Task: Open Card Manufacturing Performance Review in Board Website Traffic Optimization to Workspace Business Loans and add a team member Softage.3@softage.net, a label Green, a checklist Cloud Computing, an attachment from Trello, a color Green and finally, add a card description 'Develop and launch new customer engagement program for social media' and a comment 'This task presents an opportunity to demonstrate our leadership and decision-making skills, making informed choices and taking action.'. Add a start date 'Jan 07, 1900' with a due date 'Jan 14, 1900'
Action: Mouse moved to (89, 386)
Screenshot: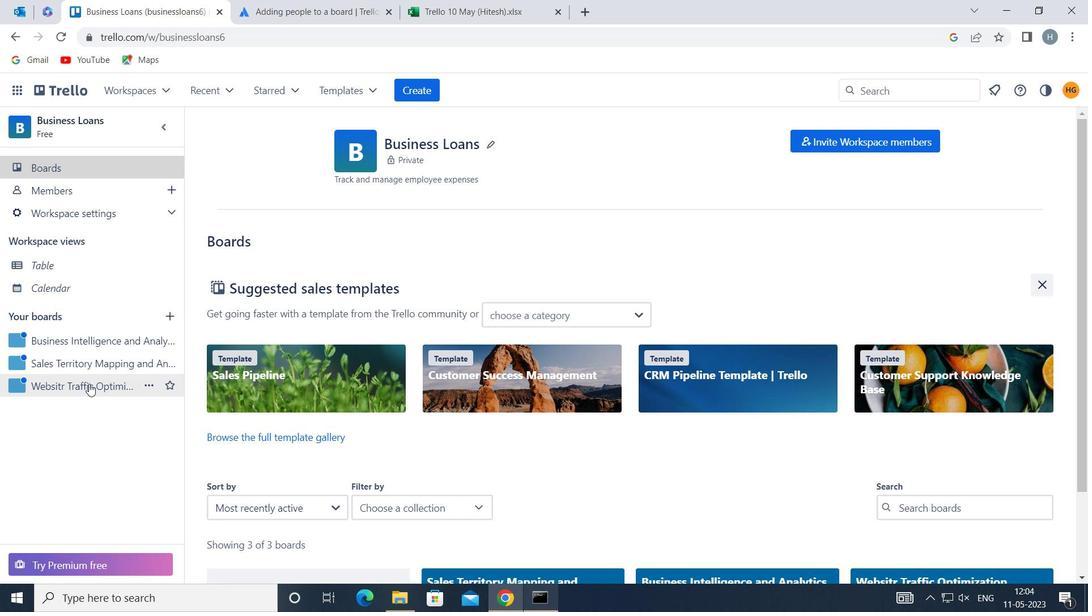 
Action: Mouse pressed left at (89, 386)
Screenshot: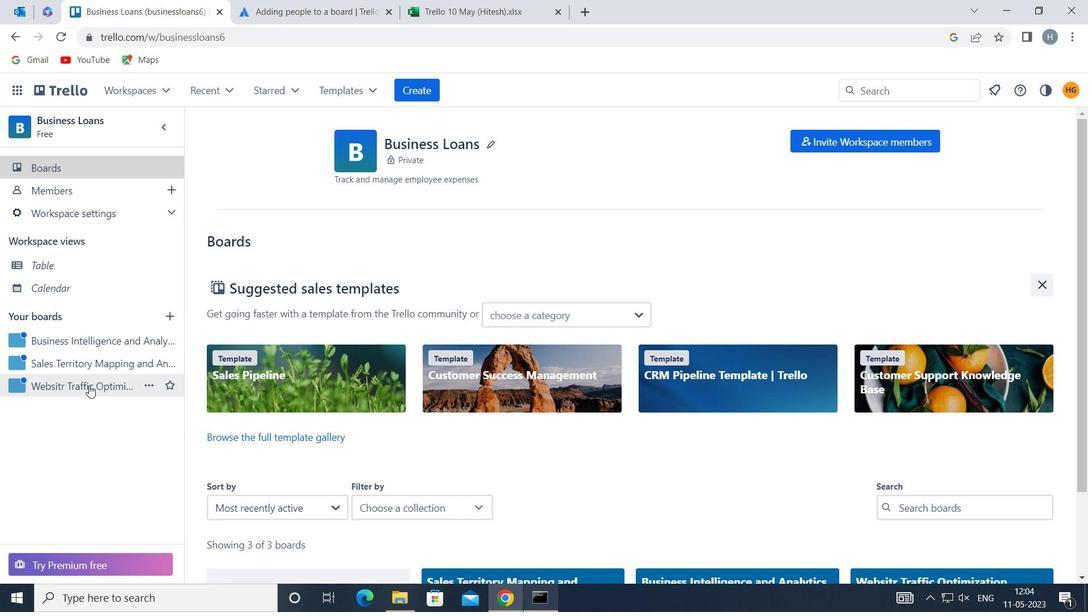 
Action: Mouse moved to (639, 201)
Screenshot: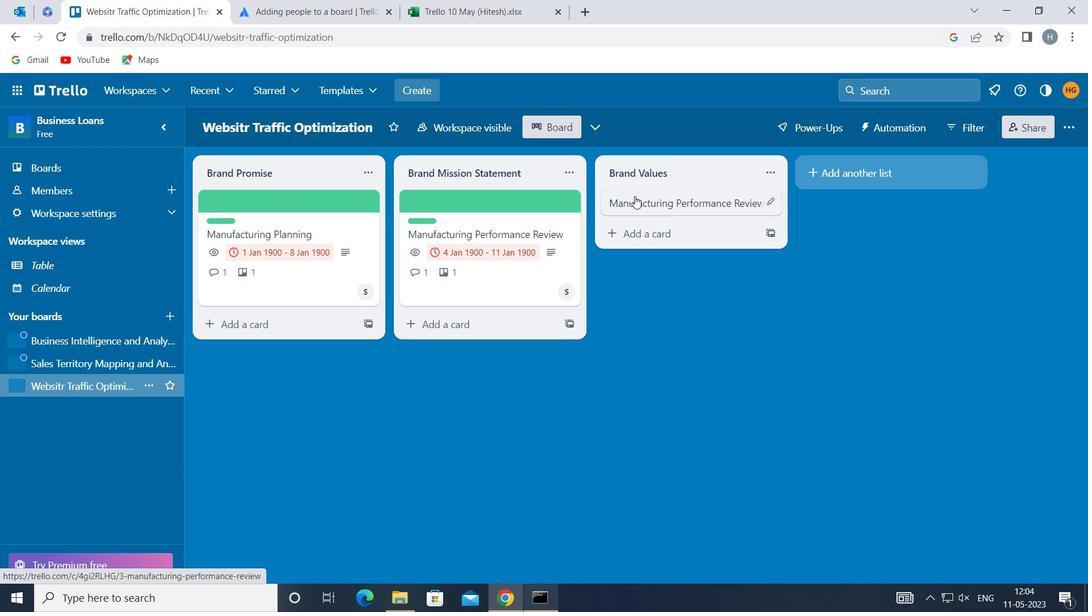 
Action: Mouse pressed left at (639, 201)
Screenshot: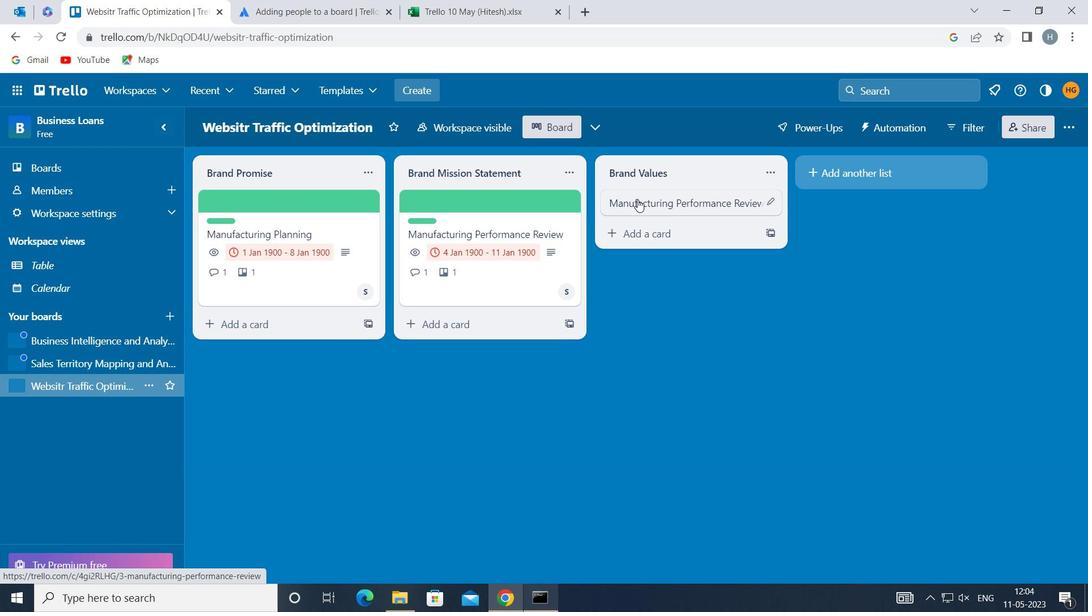 
Action: Mouse moved to (732, 248)
Screenshot: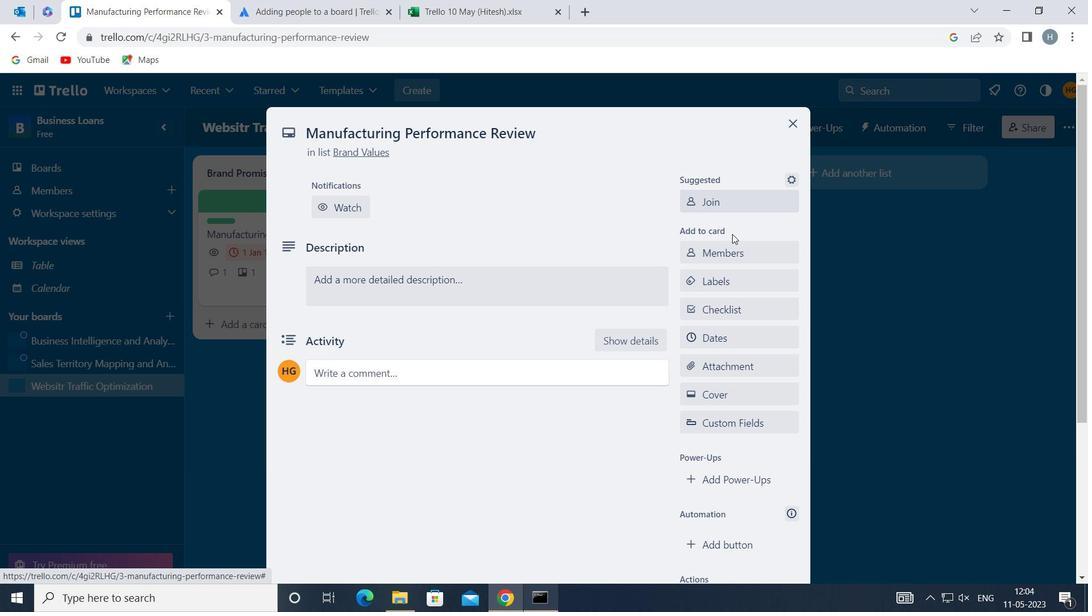 
Action: Mouse pressed left at (732, 248)
Screenshot: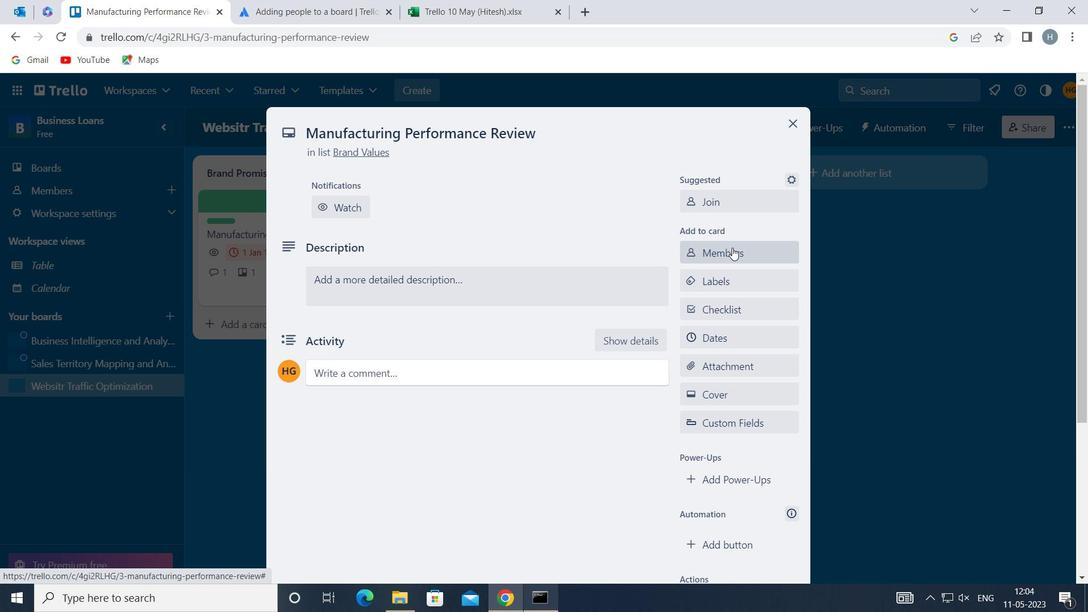 
Action: Key pressed sofatge<Key.backspace><Key.backspace><Key.backspace><Key.backspace><Key.backspace><Key.backspace><Key.backspace><Key.backspace>softage
Screenshot: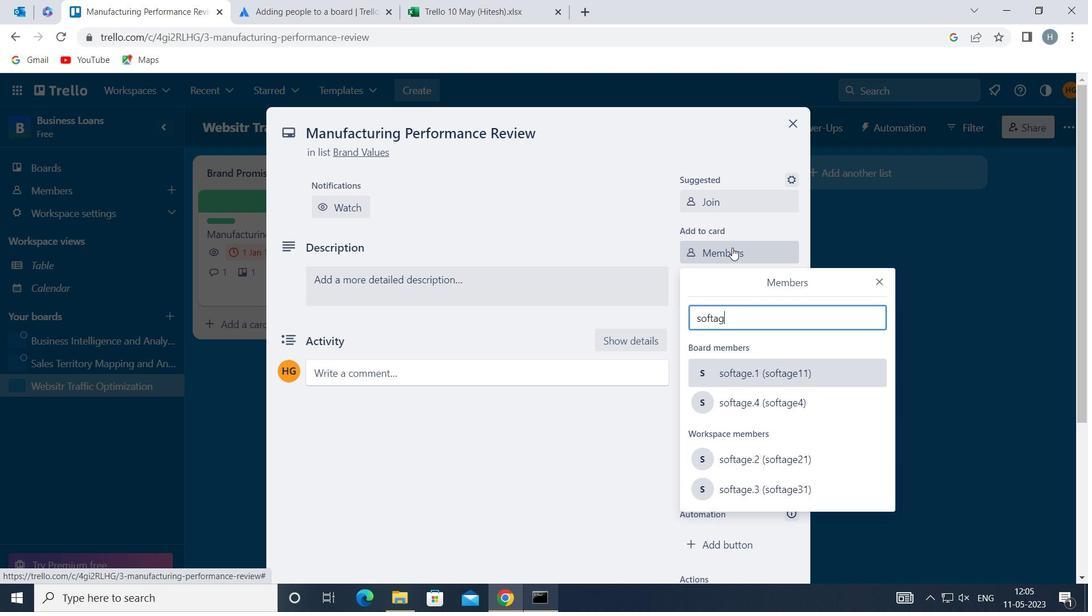 
Action: Mouse moved to (776, 484)
Screenshot: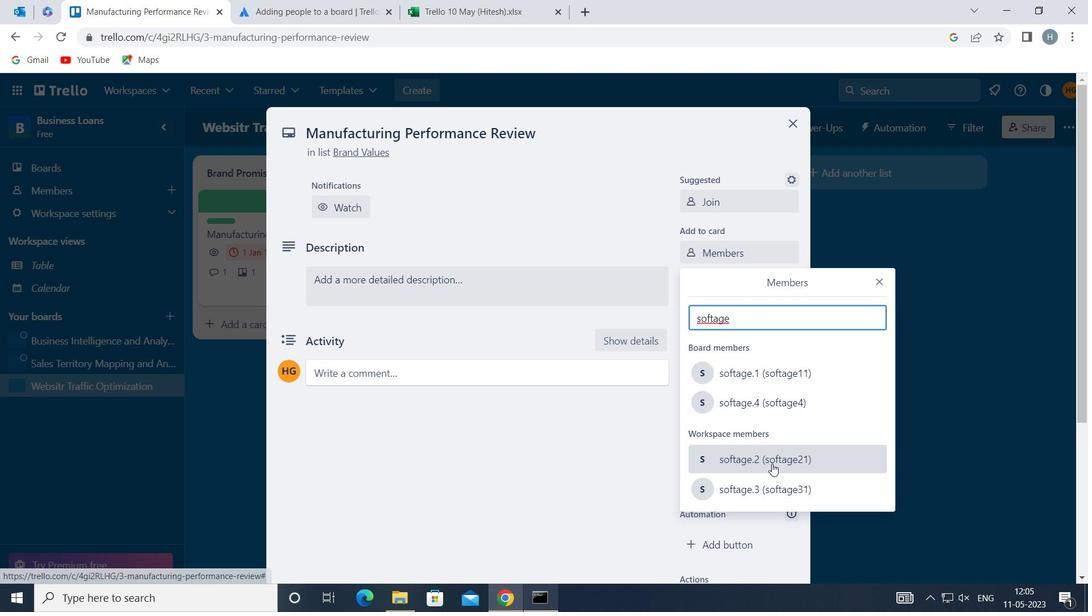 
Action: Mouse pressed left at (776, 484)
Screenshot: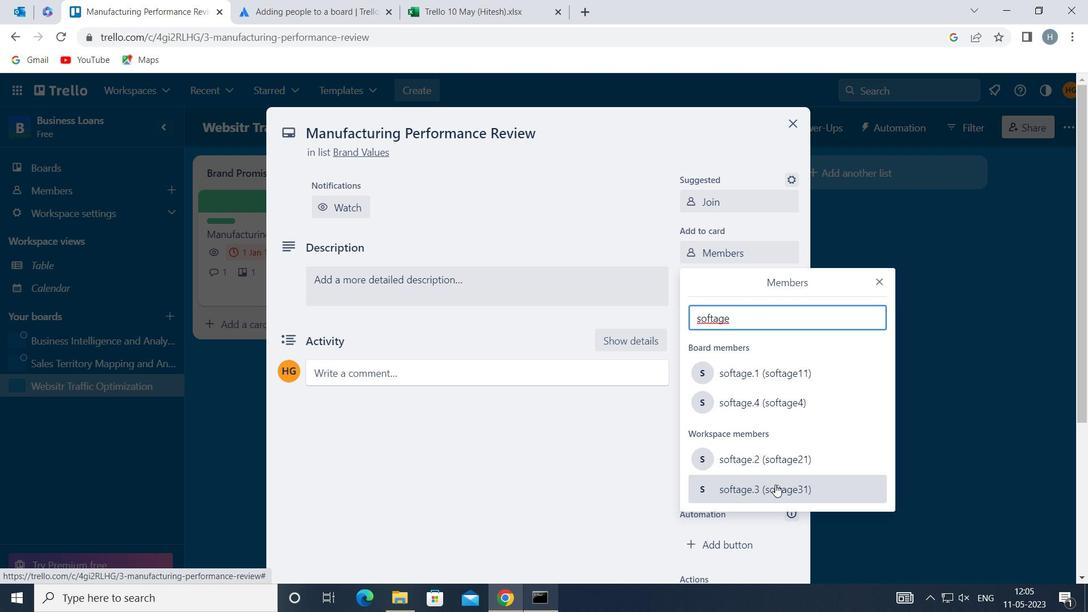 
Action: Mouse moved to (879, 279)
Screenshot: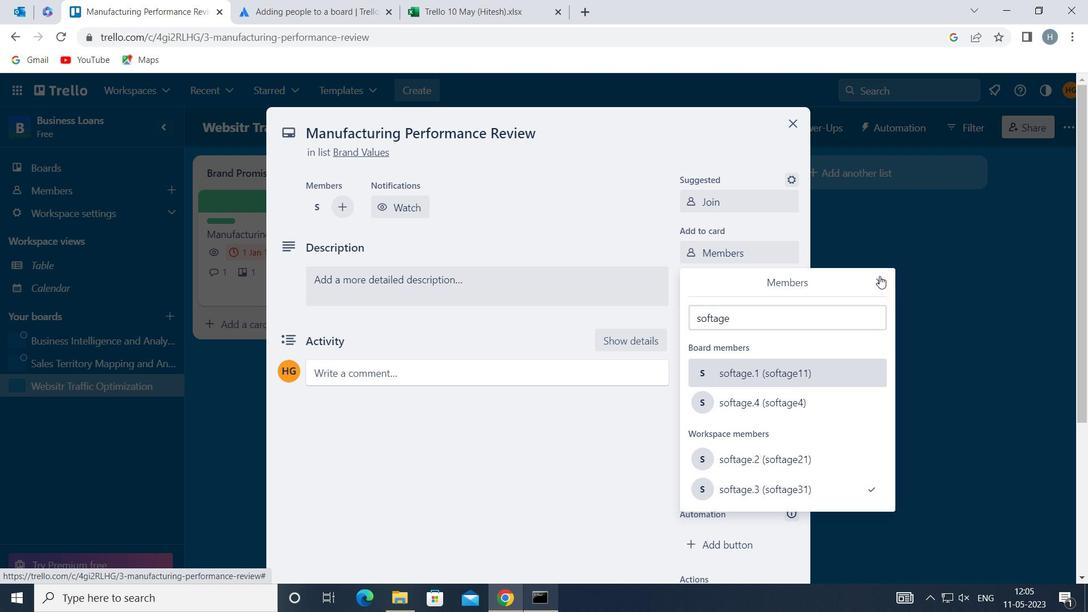 
Action: Mouse pressed left at (879, 279)
Screenshot: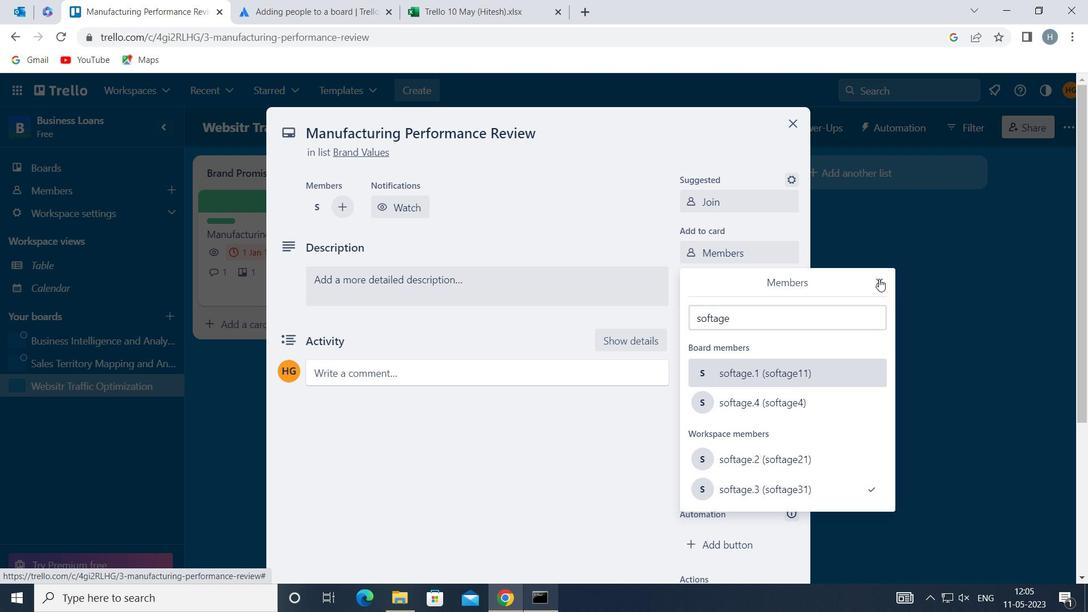 
Action: Mouse moved to (749, 279)
Screenshot: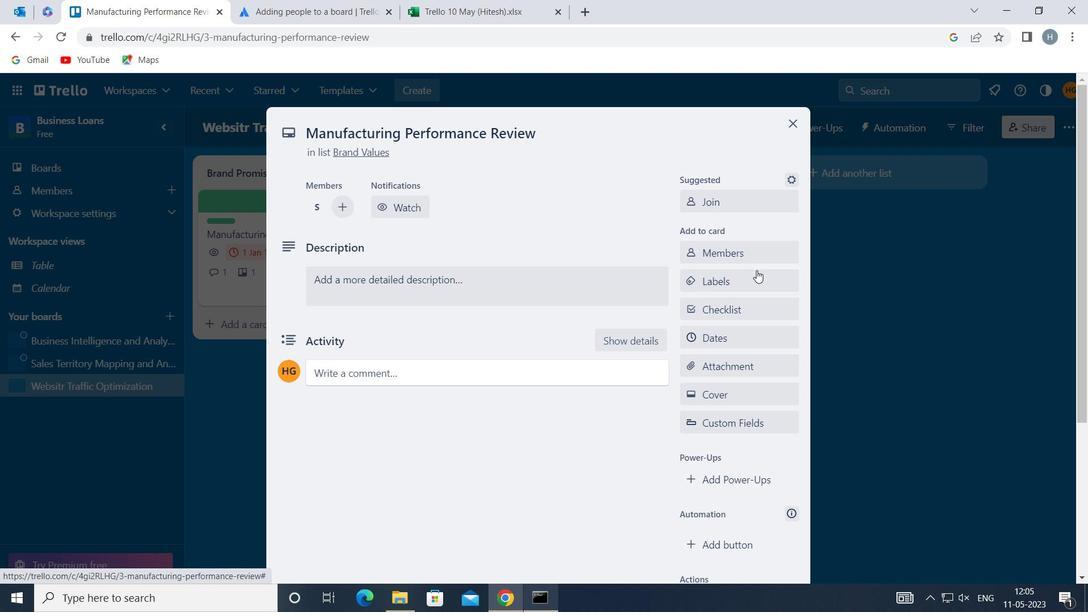 
Action: Mouse pressed left at (749, 279)
Screenshot: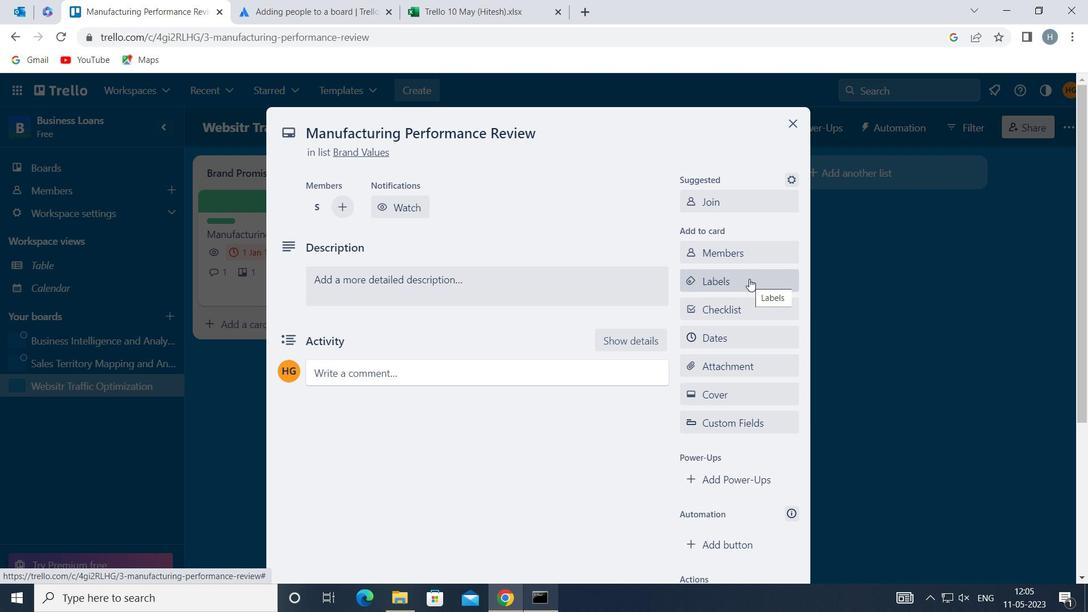 
Action: Mouse moved to (769, 209)
Screenshot: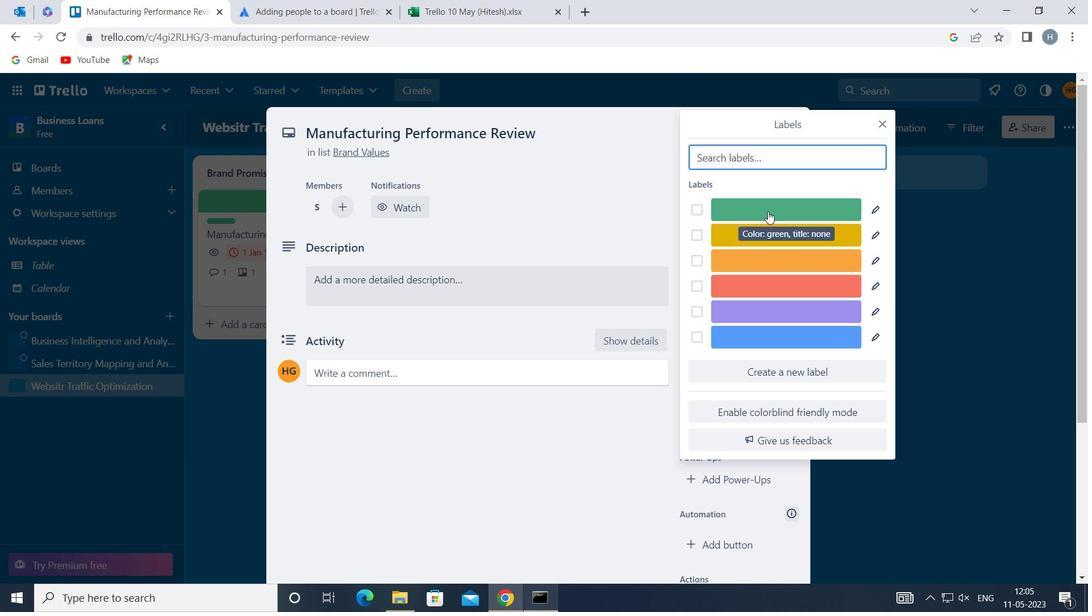 
Action: Mouse pressed left at (769, 209)
Screenshot: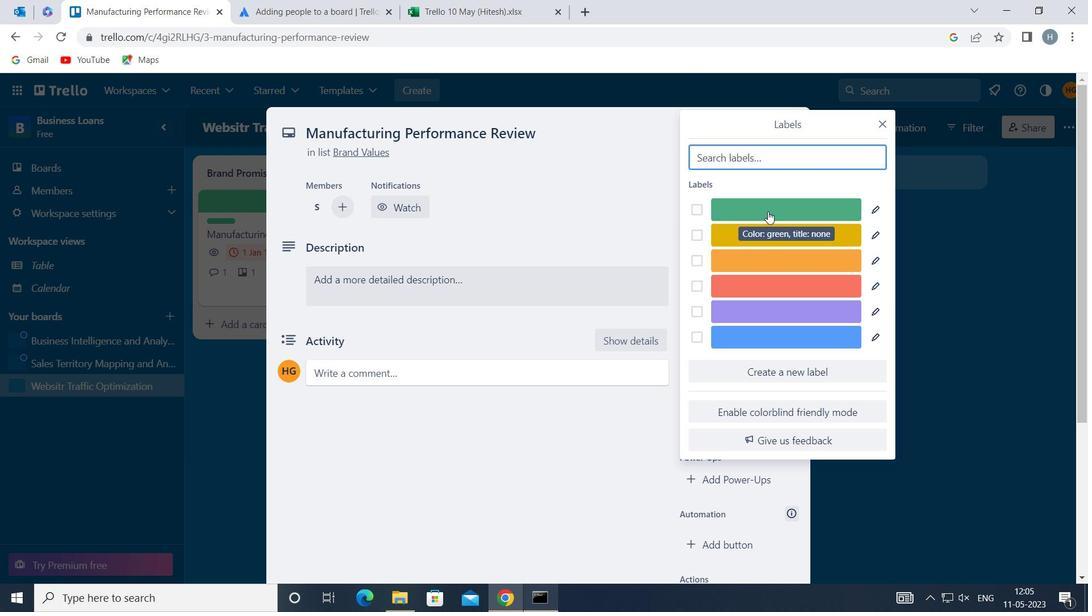 
Action: Mouse moved to (882, 124)
Screenshot: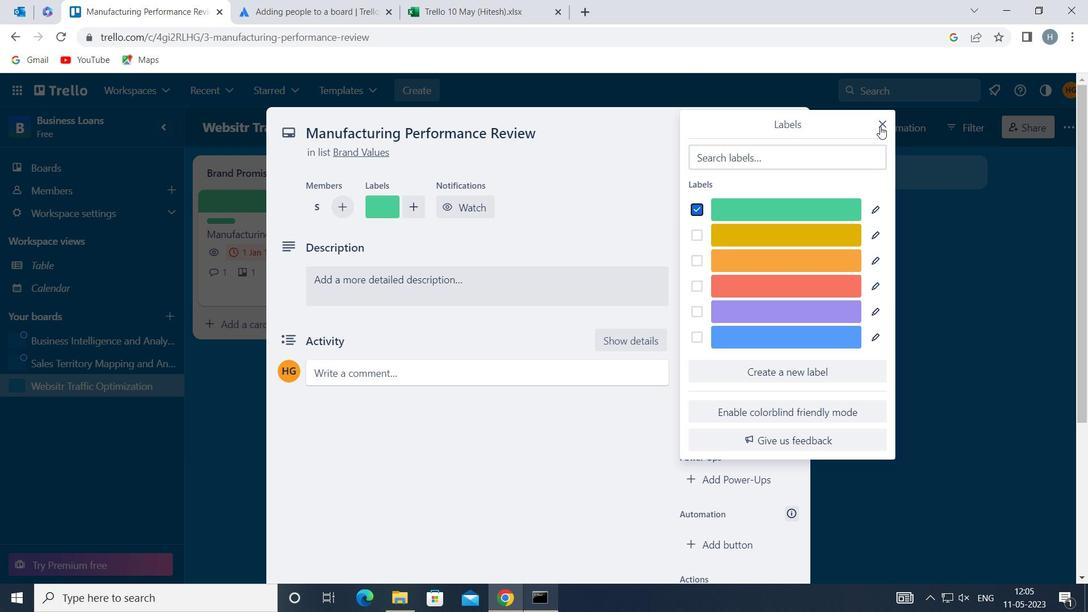 
Action: Mouse pressed left at (882, 124)
Screenshot: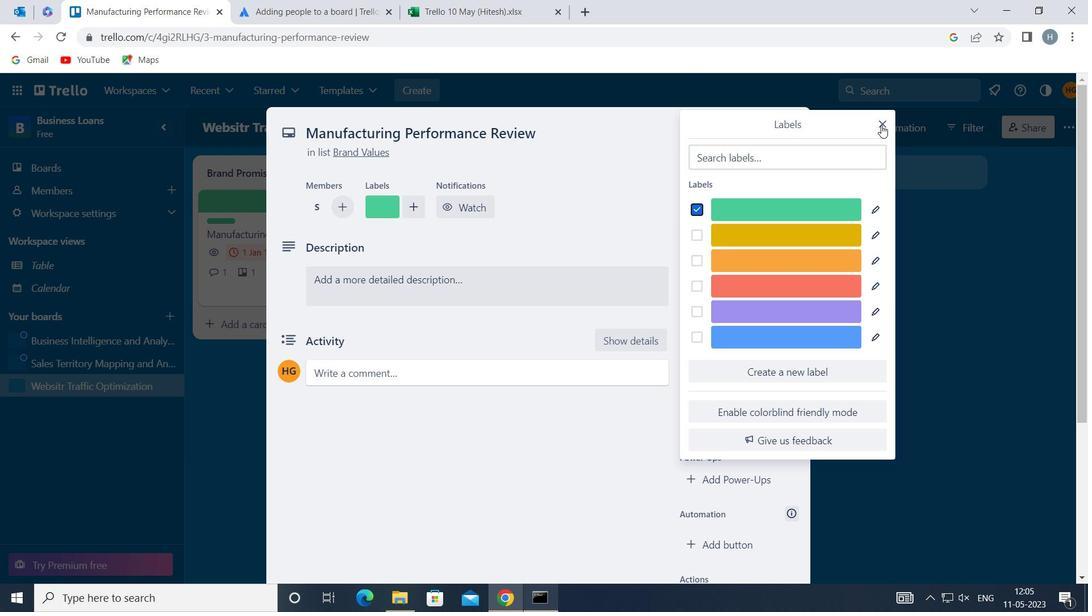 
Action: Mouse moved to (739, 308)
Screenshot: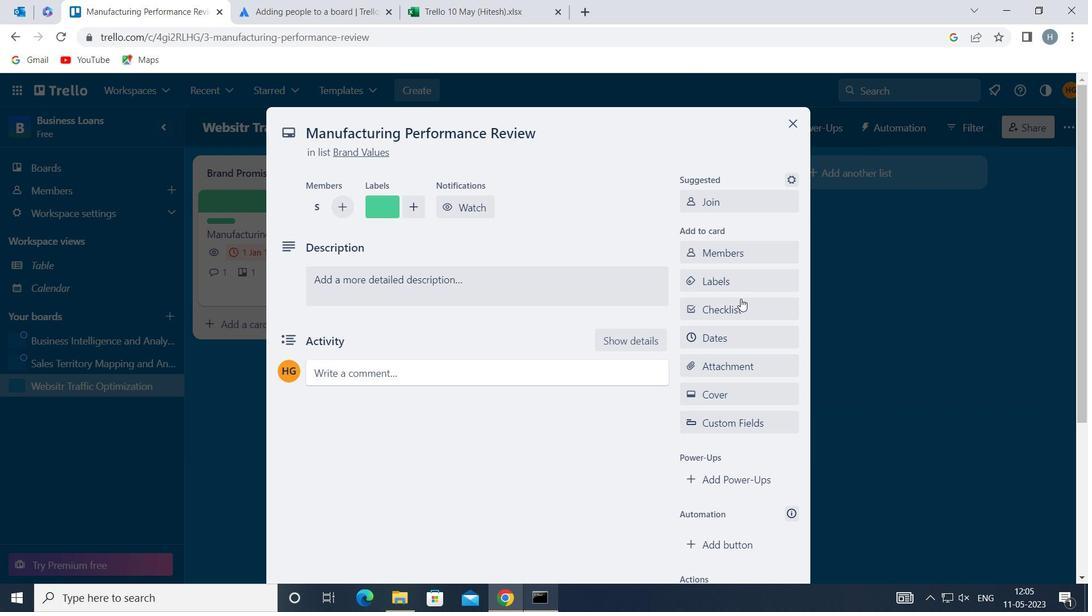 
Action: Mouse pressed left at (739, 308)
Screenshot: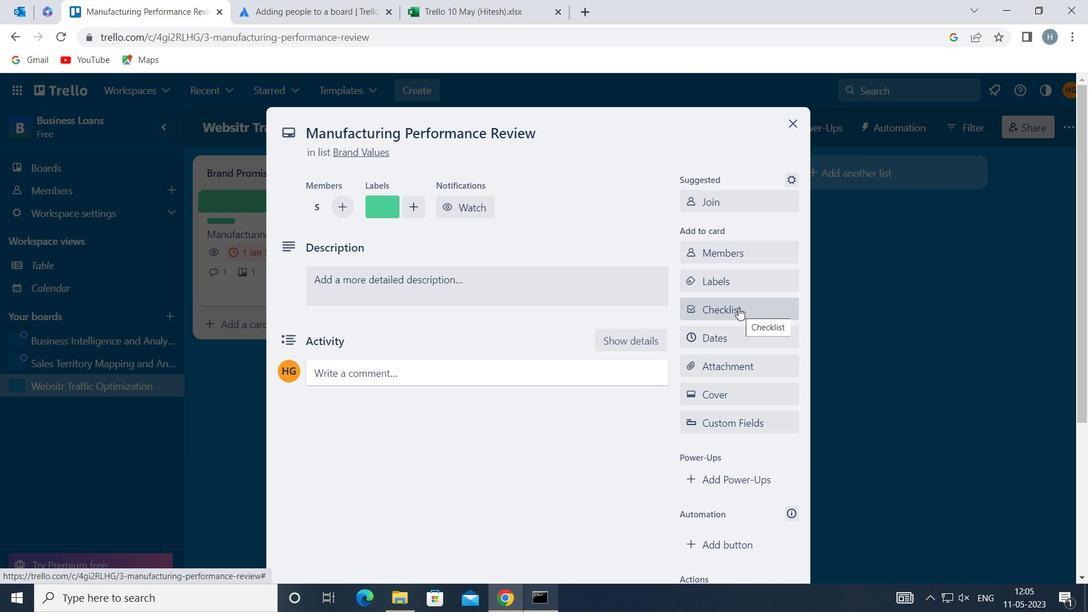 
Action: Key pressed <Key.shift>CLO
Screenshot: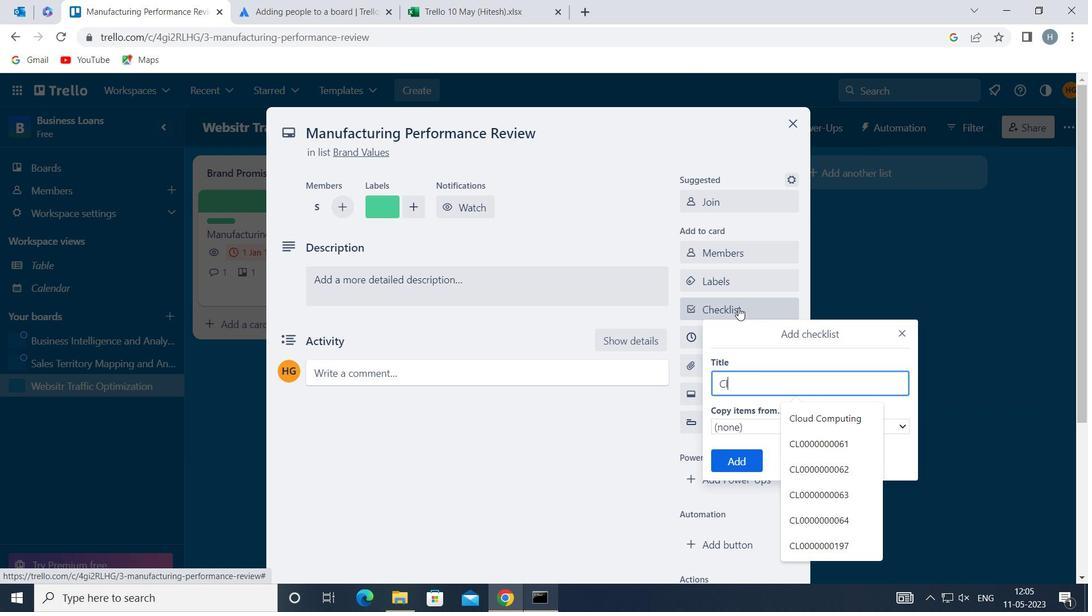
Action: Mouse moved to (802, 419)
Screenshot: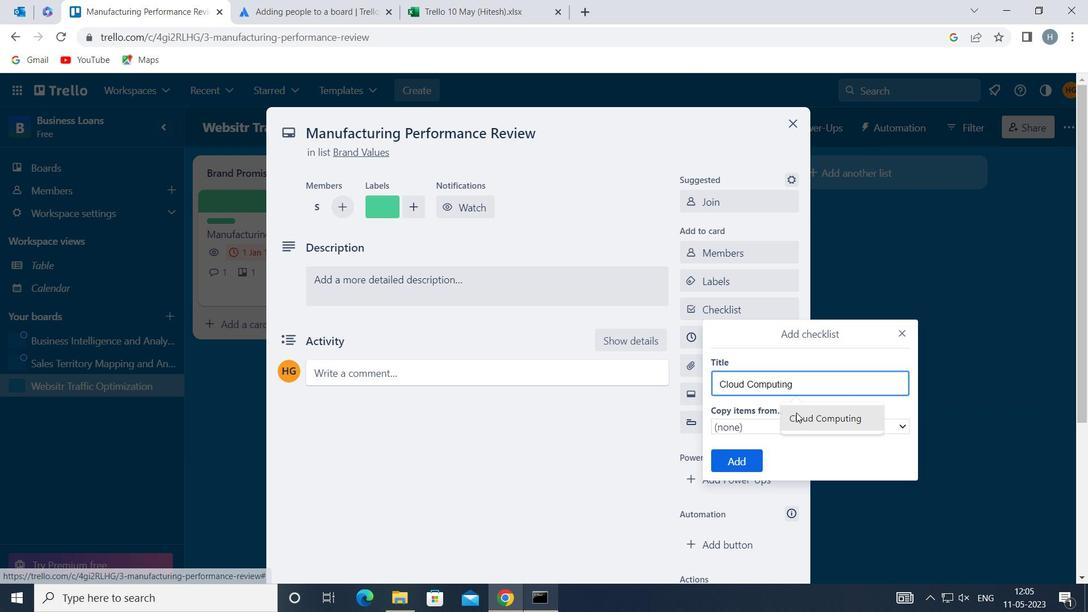 
Action: Mouse pressed left at (802, 419)
Screenshot: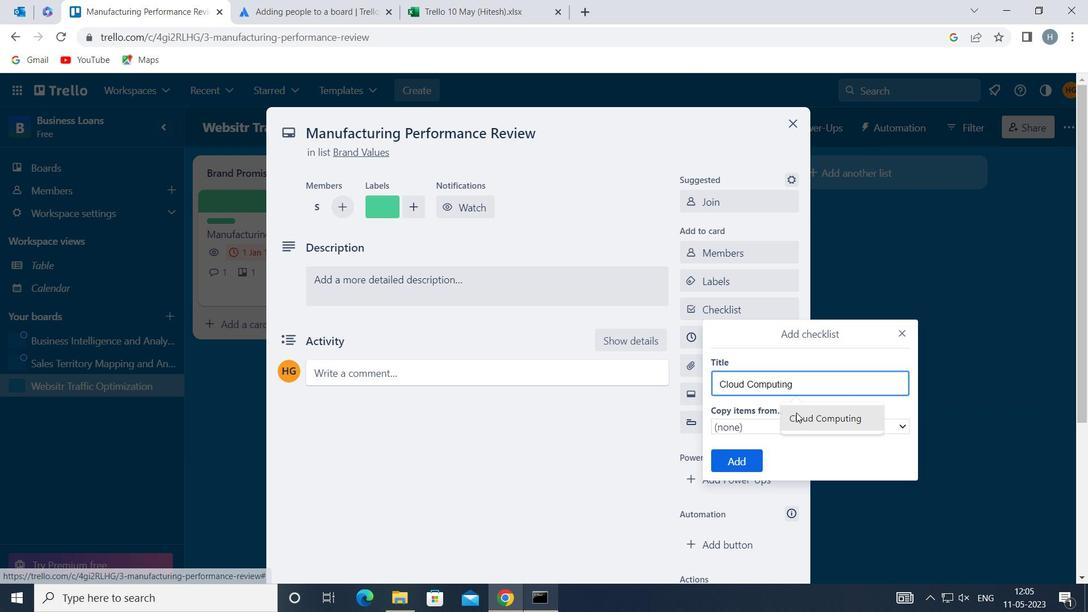
Action: Mouse moved to (750, 459)
Screenshot: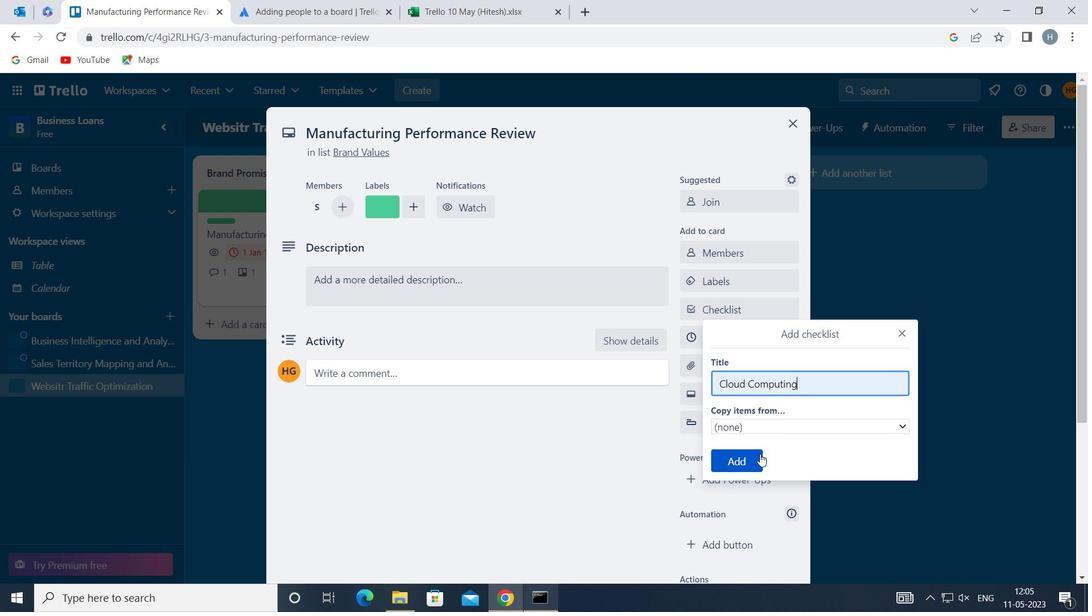 
Action: Mouse pressed left at (750, 459)
Screenshot: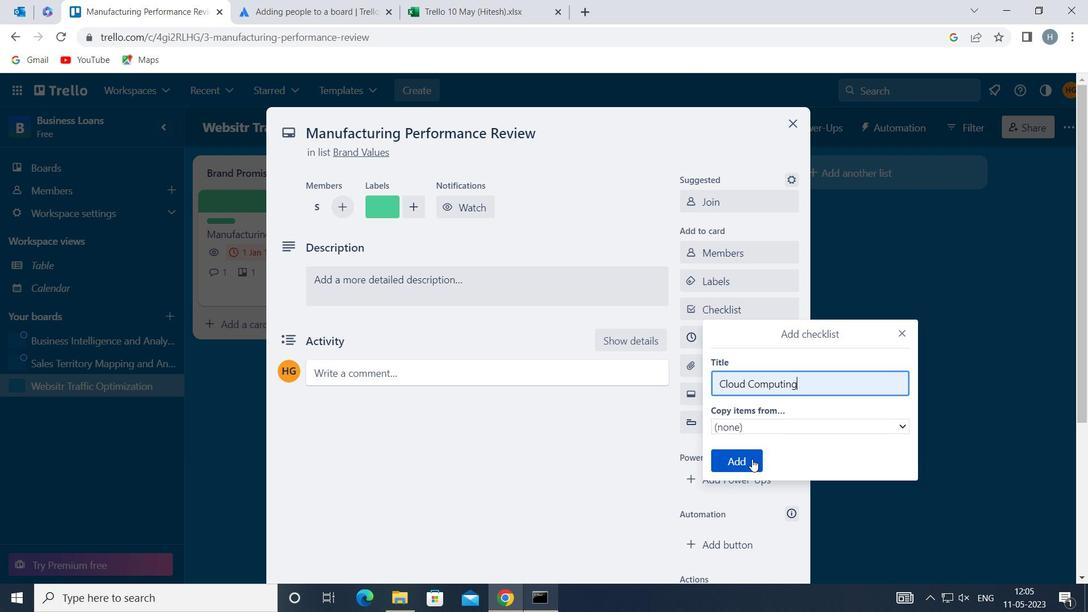 
Action: Mouse moved to (744, 360)
Screenshot: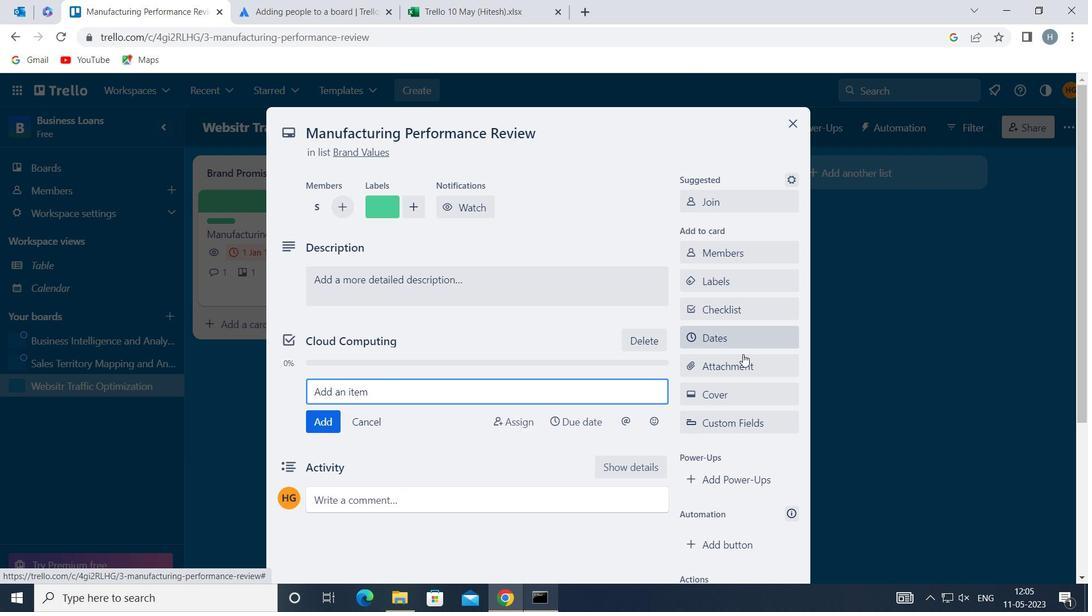 
Action: Mouse pressed left at (744, 360)
Screenshot: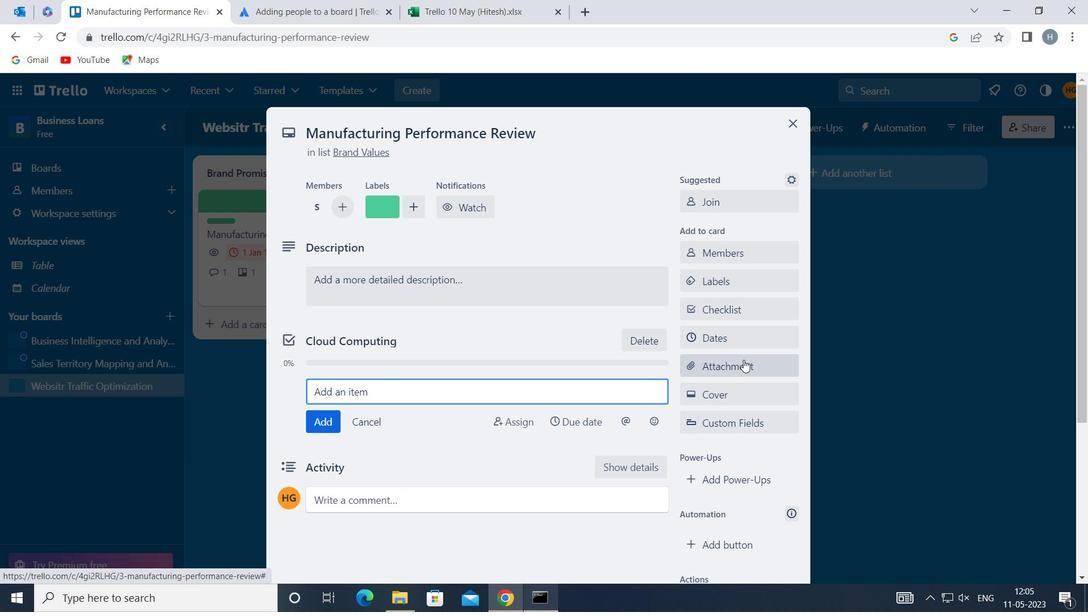 
Action: Mouse moved to (755, 164)
Screenshot: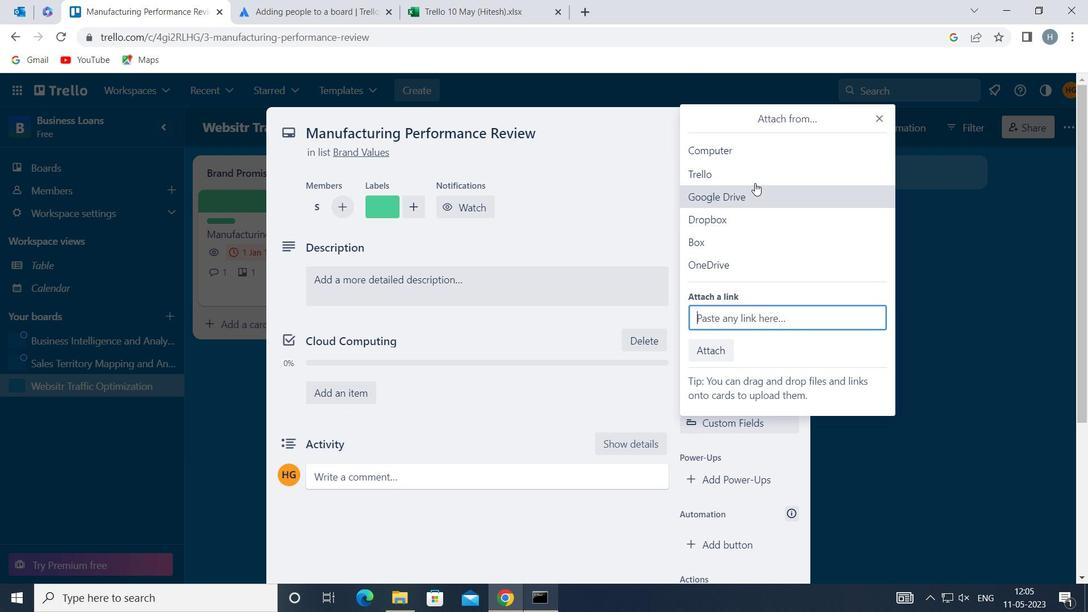 
Action: Mouse pressed left at (755, 164)
Screenshot: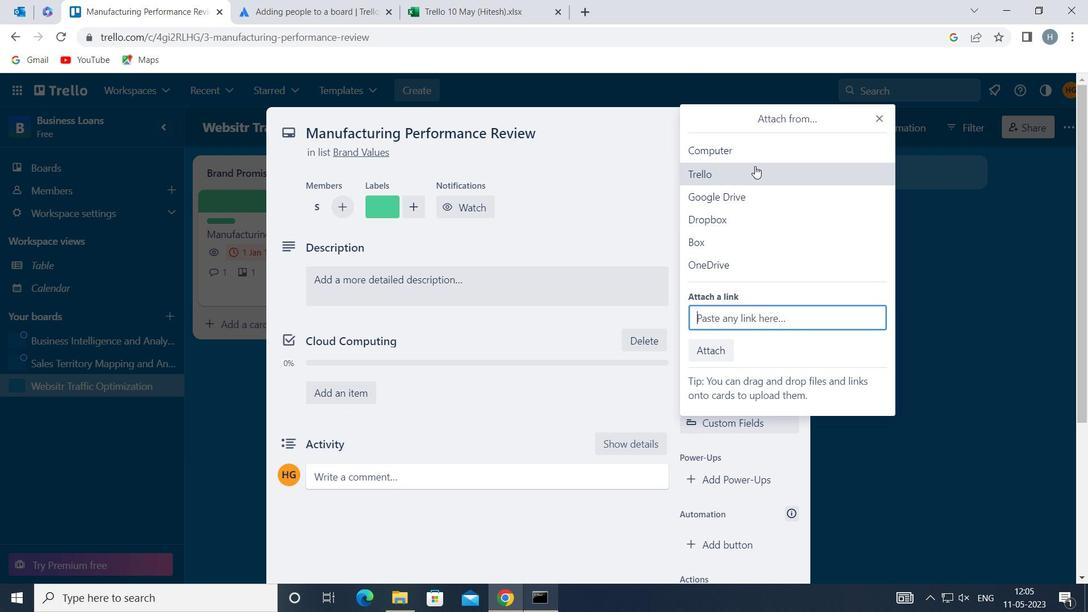 
Action: Mouse moved to (765, 237)
Screenshot: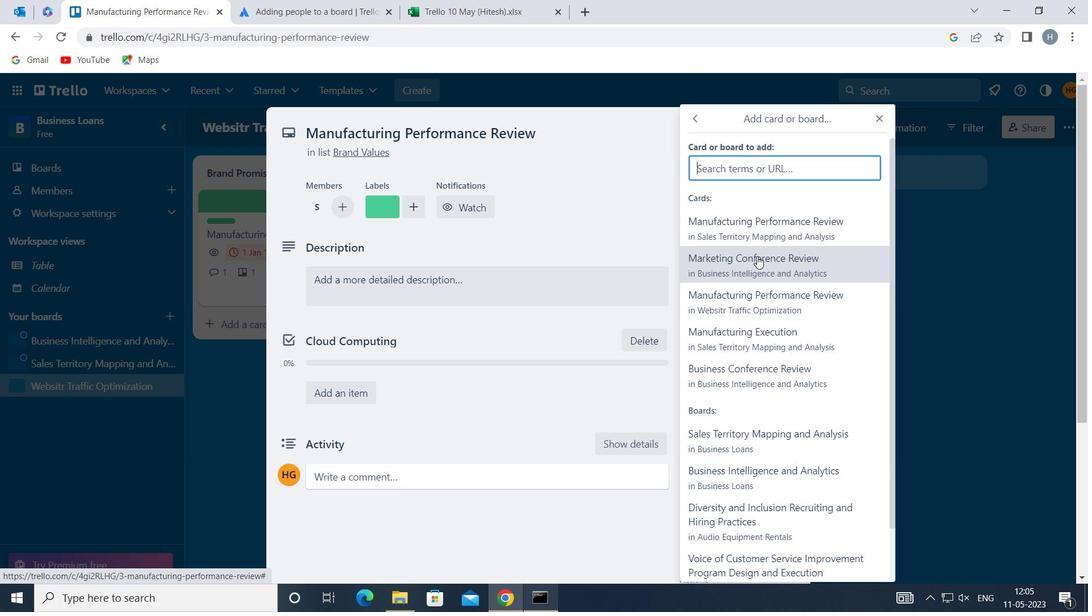
Action: Mouse pressed left at (765, 237)
Screenshot: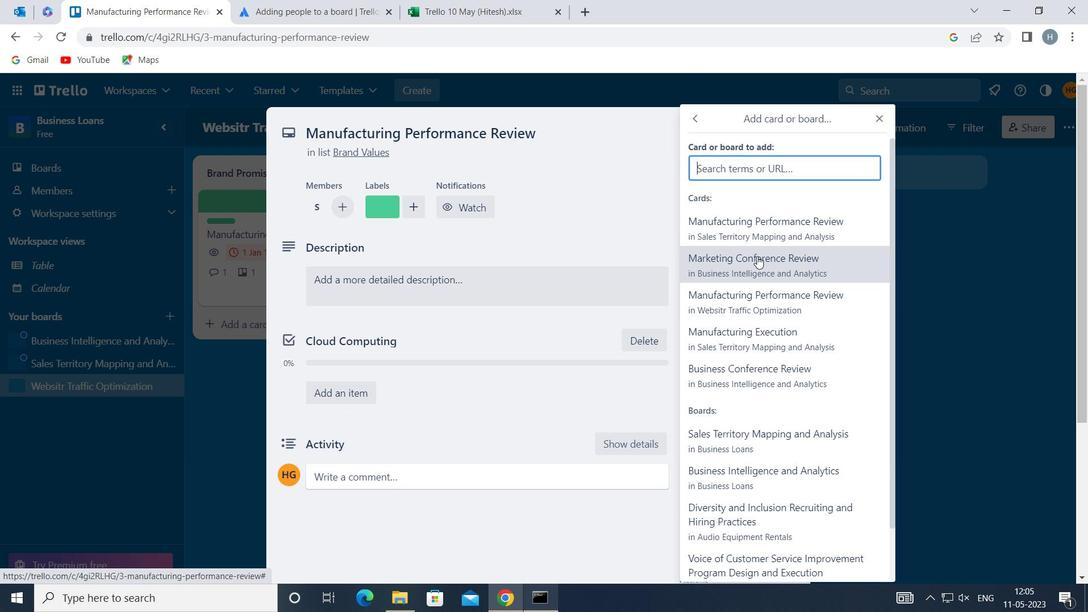 
Action: Mouse moved to (742, 391)
Screenshot: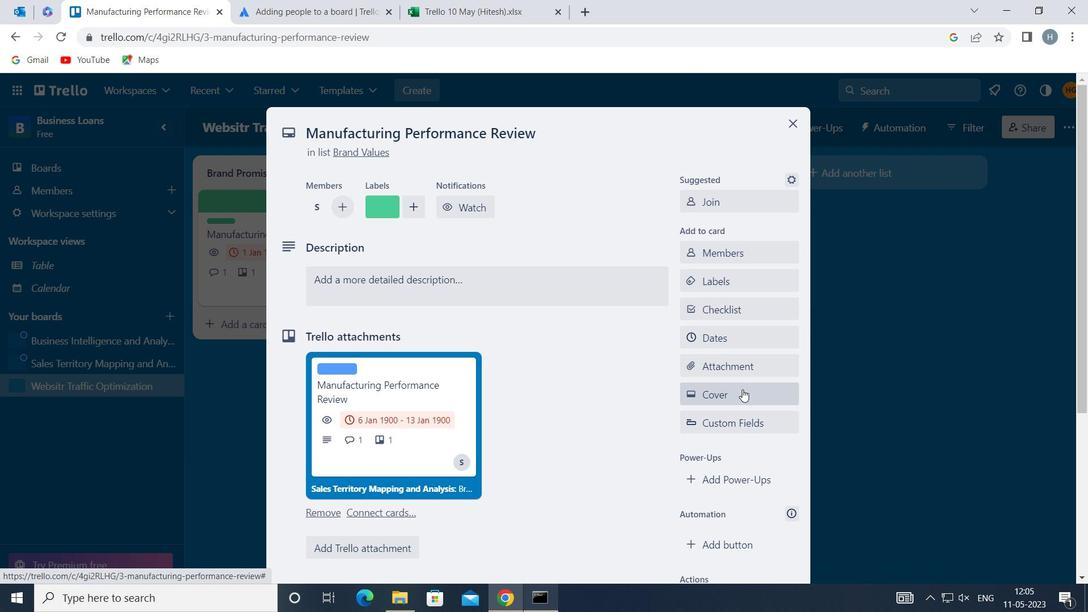 
Action: Mouse pressed left at (742, 391)
Screenshot: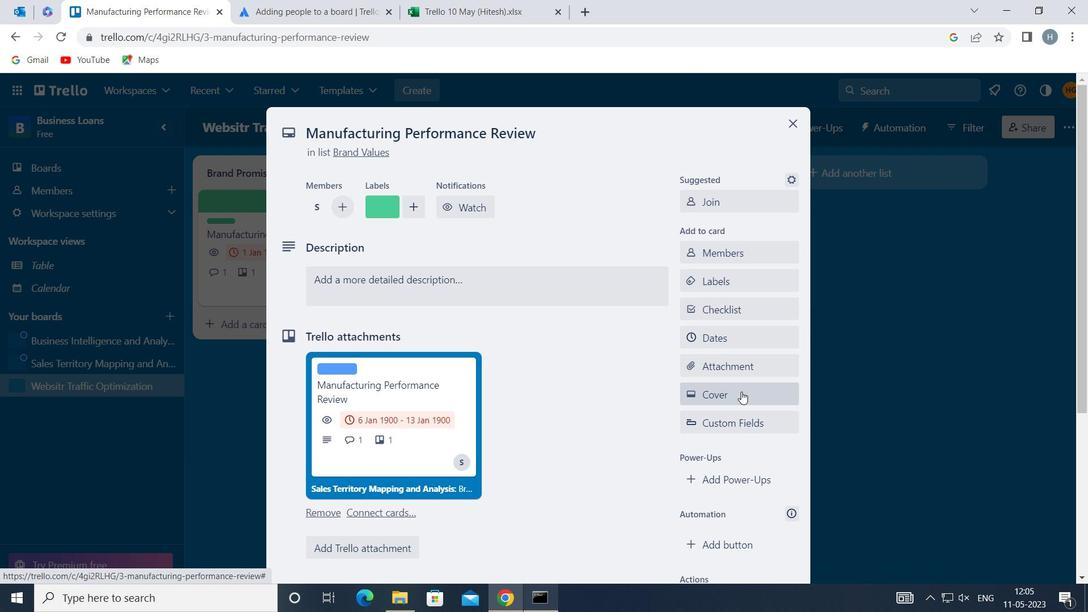 
Action: Mouse moved to (708, 296)
Screenshot: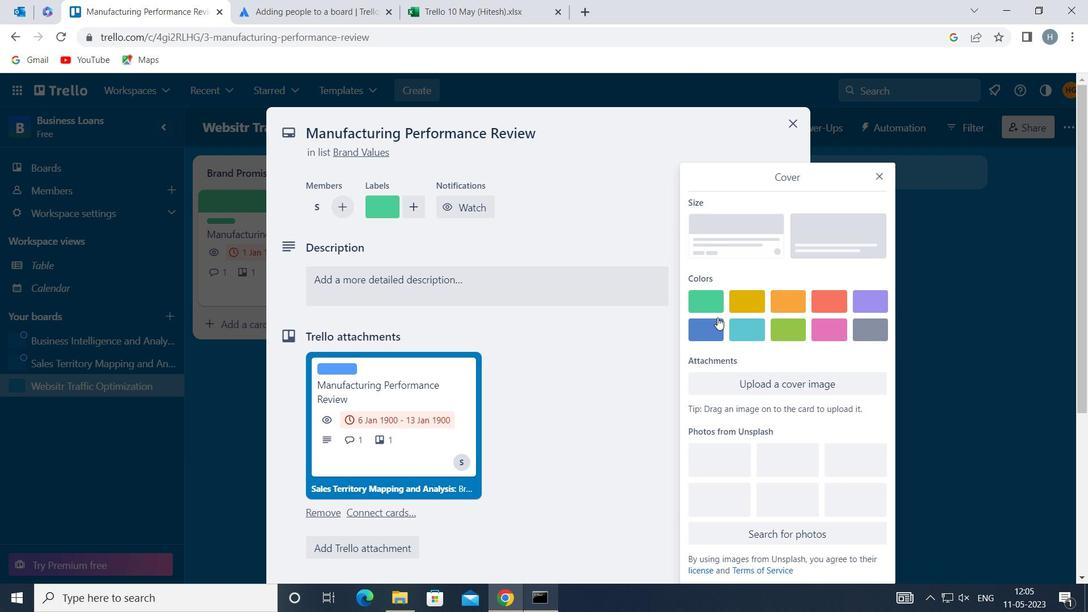 
Action: Mouse pressed left at (708, 296)
Screenshot: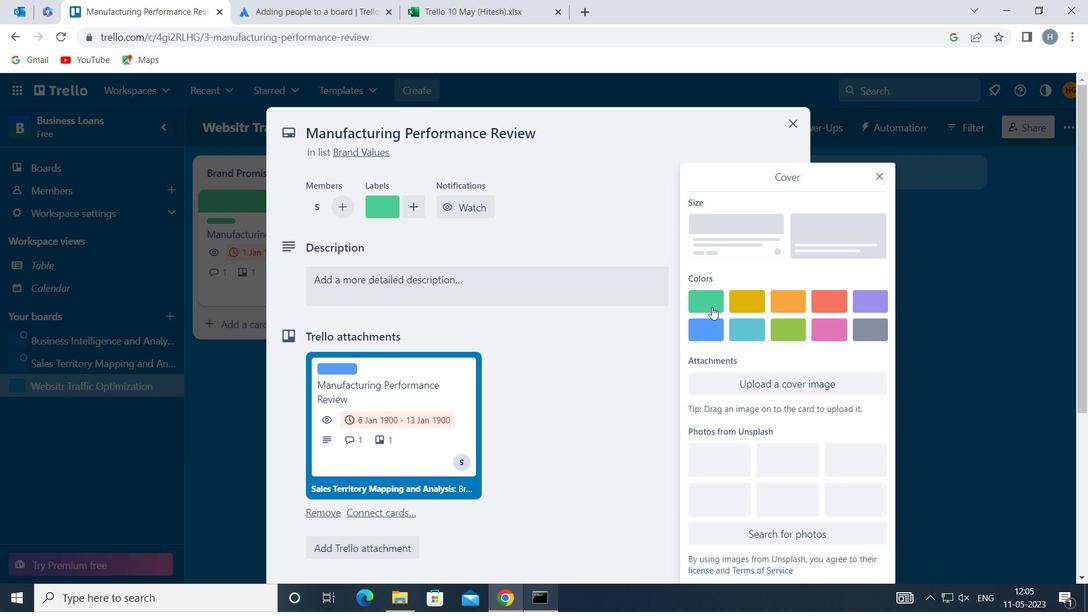 
Action: Mouse moved to (882, 150)
Screenshot: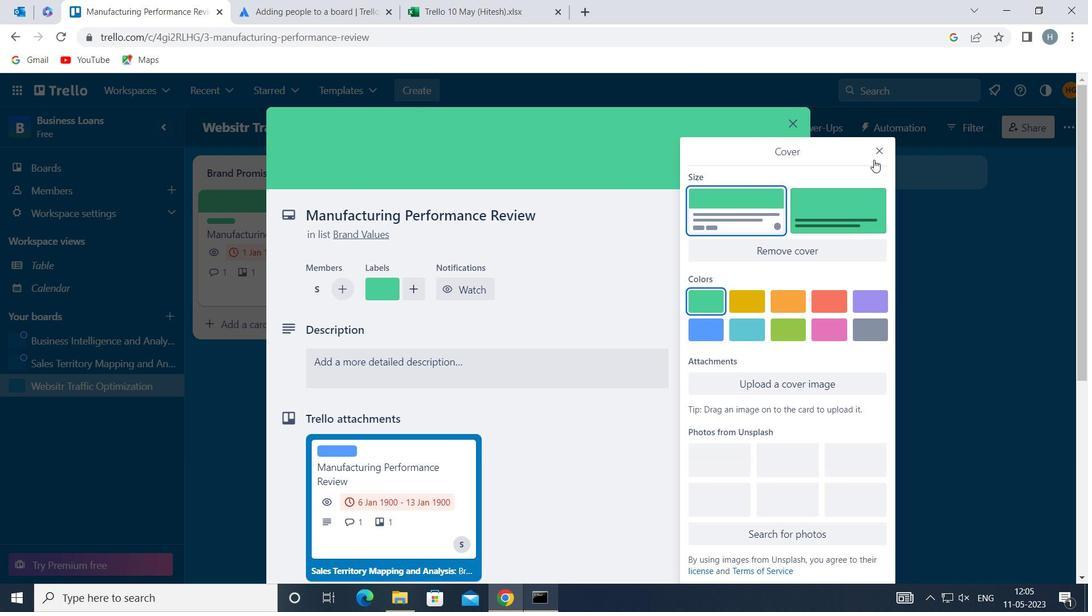 
Action: Mouse pressed left at (882, 150)
Screenshot: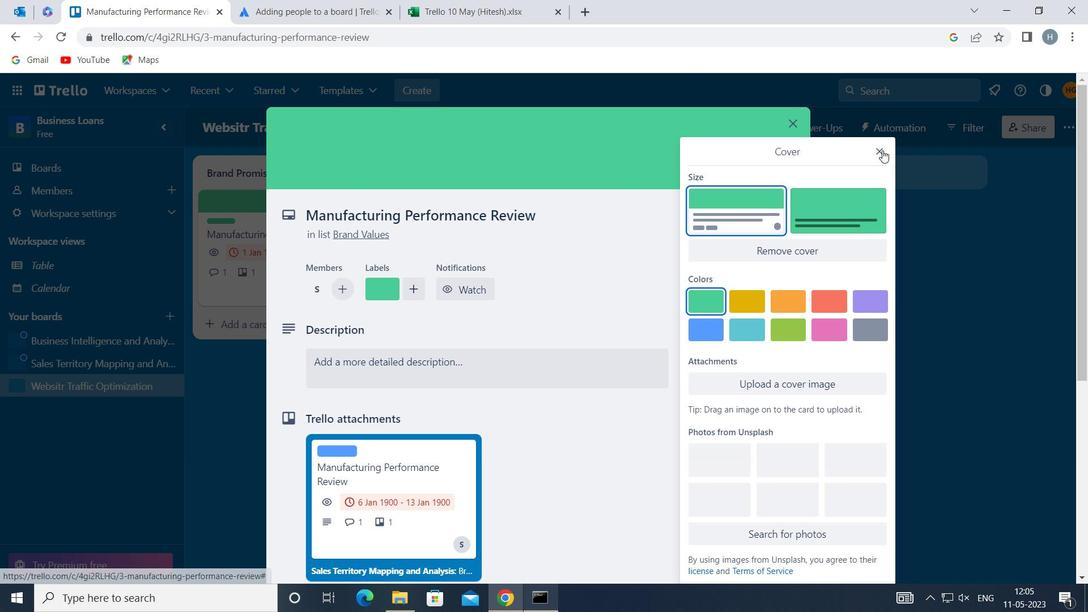 
Action: Mouse moved to (530, 379)
Screenshot: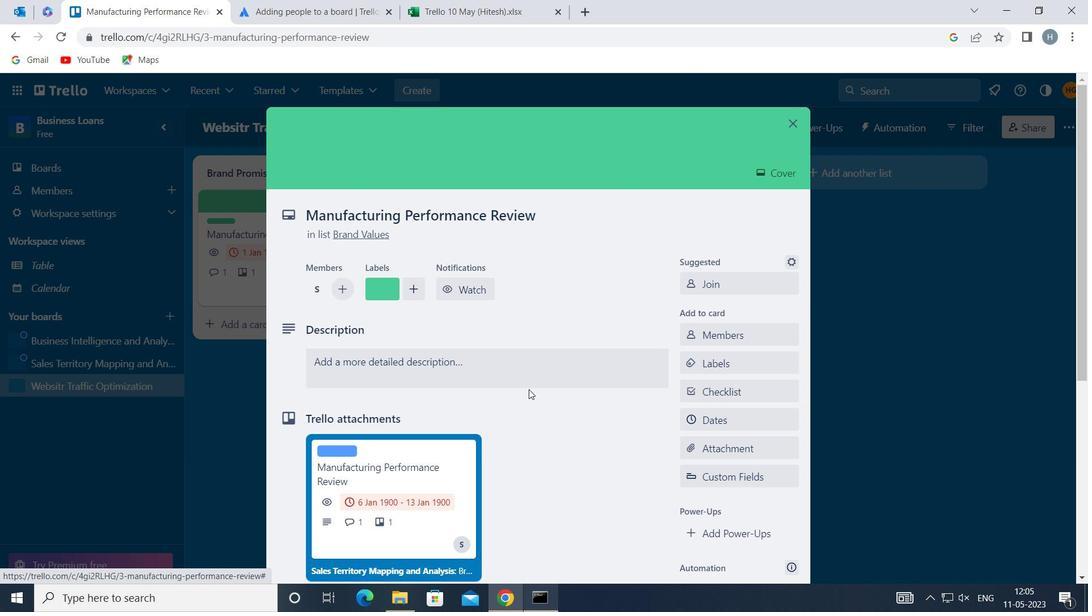 
Action: Mouse pressed left at (530, 379)
Screenshot: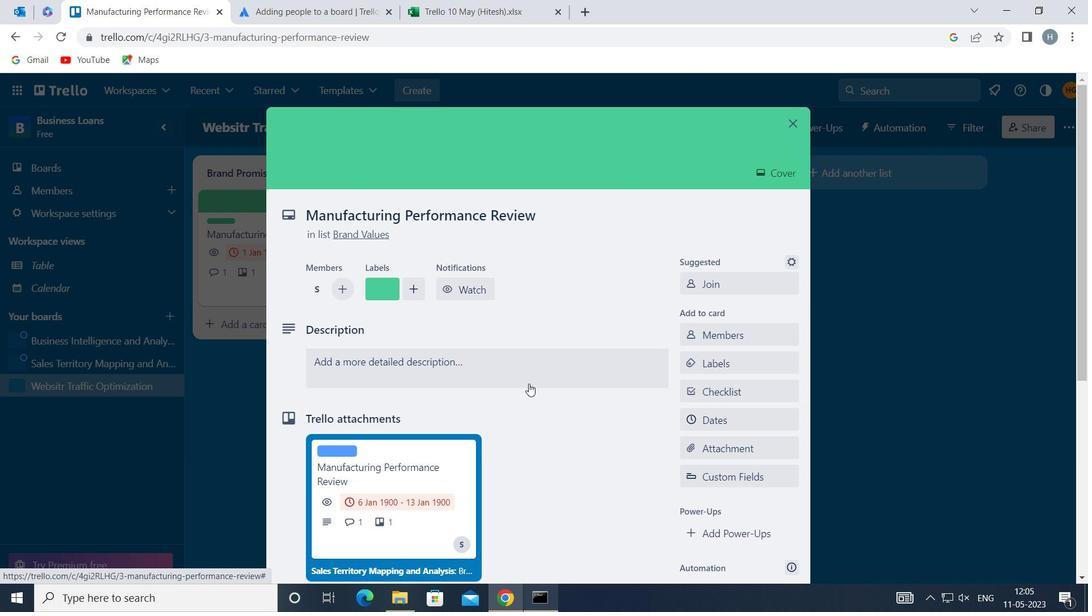 
Action: Mouse moved to (510, 413)
Screenshot: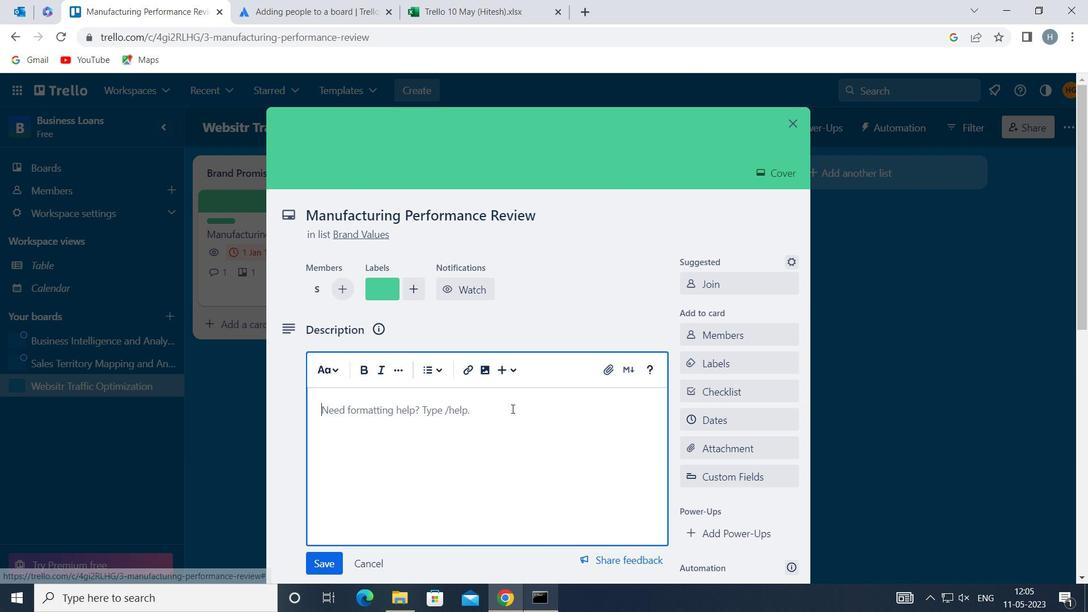 
Action: Mouse pressed left at (510, 413)
Screenshot: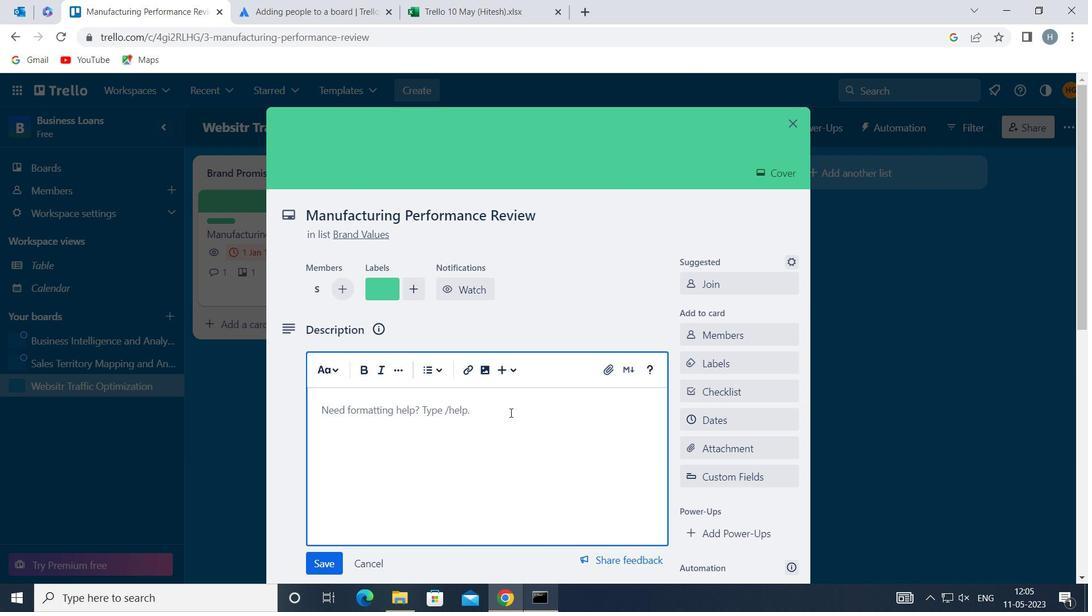 
Action: Key pressed <Key.shift>DEVELOP<Key.space>AND<Key.space>LAUNCH<Key.space>NEW<Key.space>CUSTOMER<Key.space>ENGAGEMENT<Key.space>PROGRAM<Key.space>FOR<Key.space>SOCIAL<Key.space>MEDIA
Screenshot: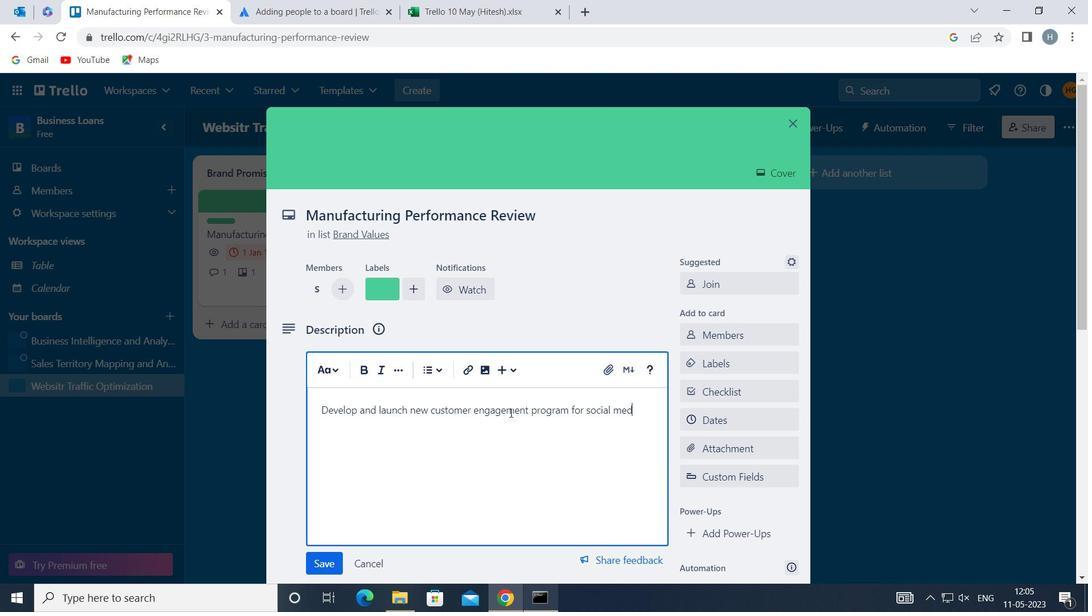 
Action: Mouse moved to (327, 559)
Screenshot: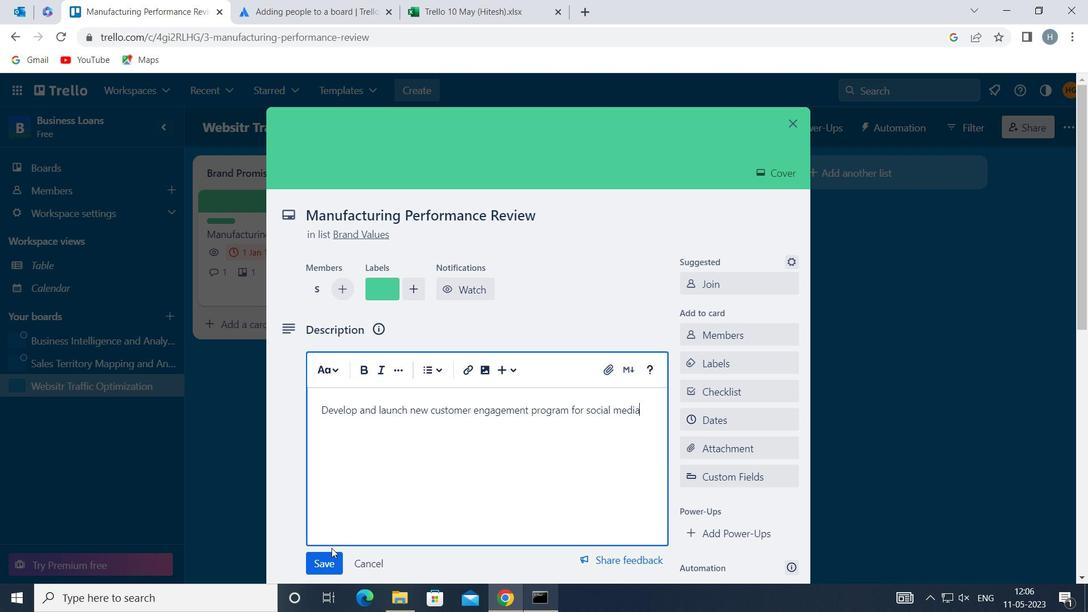 
Action: Mouse pressed left at (327, 559)
Screenshot: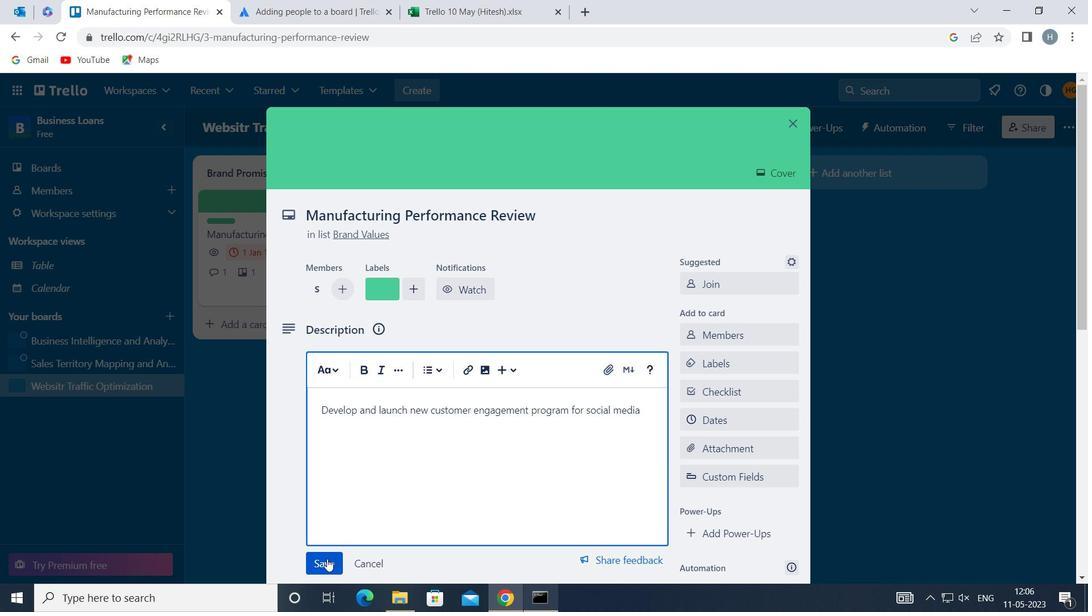 
Action: Mouse moved to (414, 459)
Screenshot: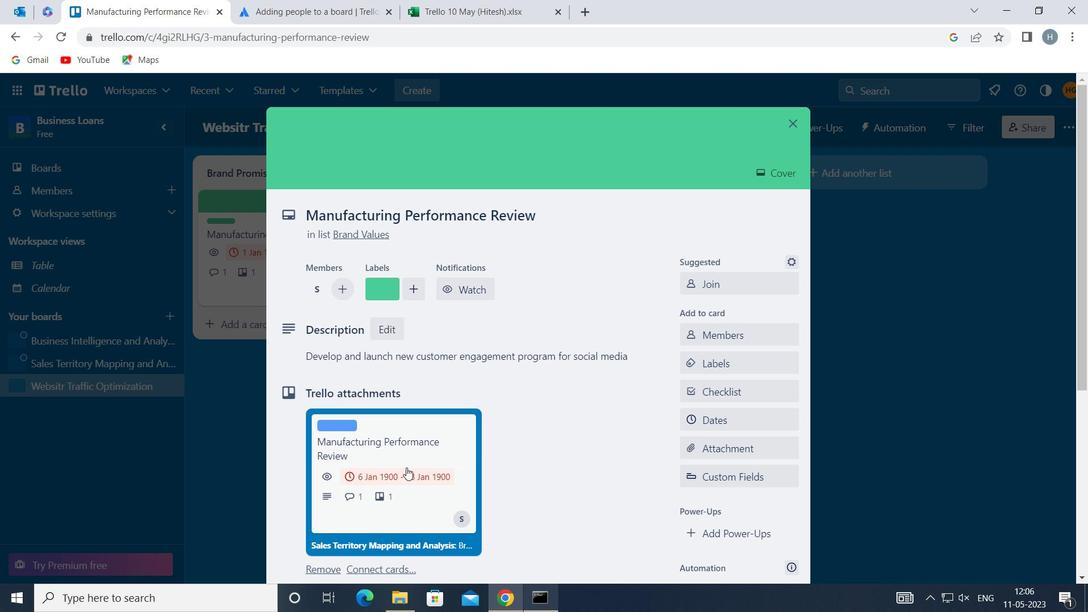 
Action: Mouse scrolled (414, 459) with delta (0, 0)
Screenshot: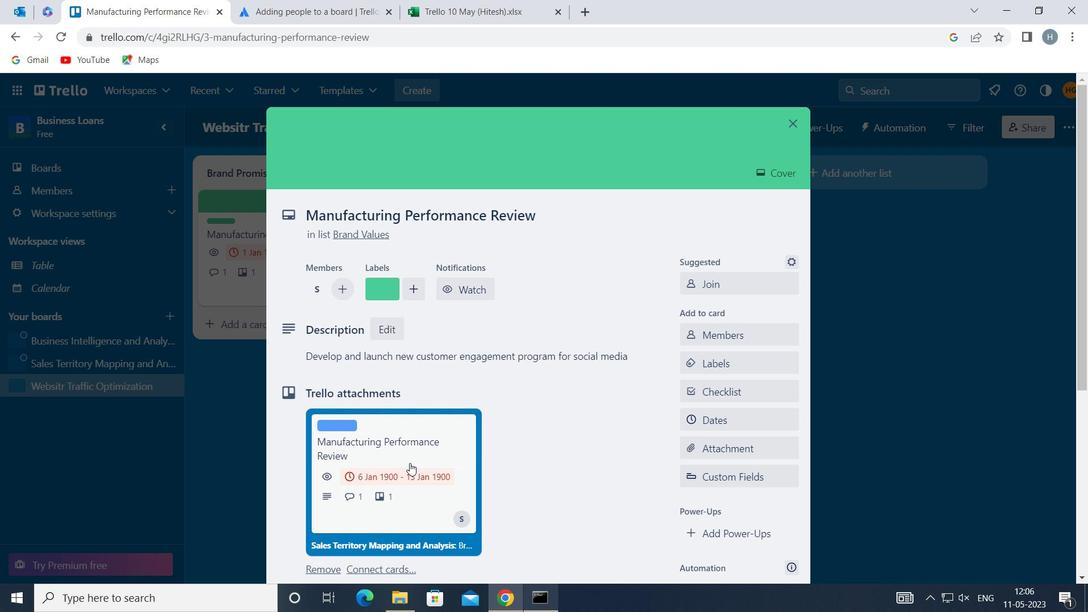 
Action: Mouse moved to (416, 458)
Screenshot: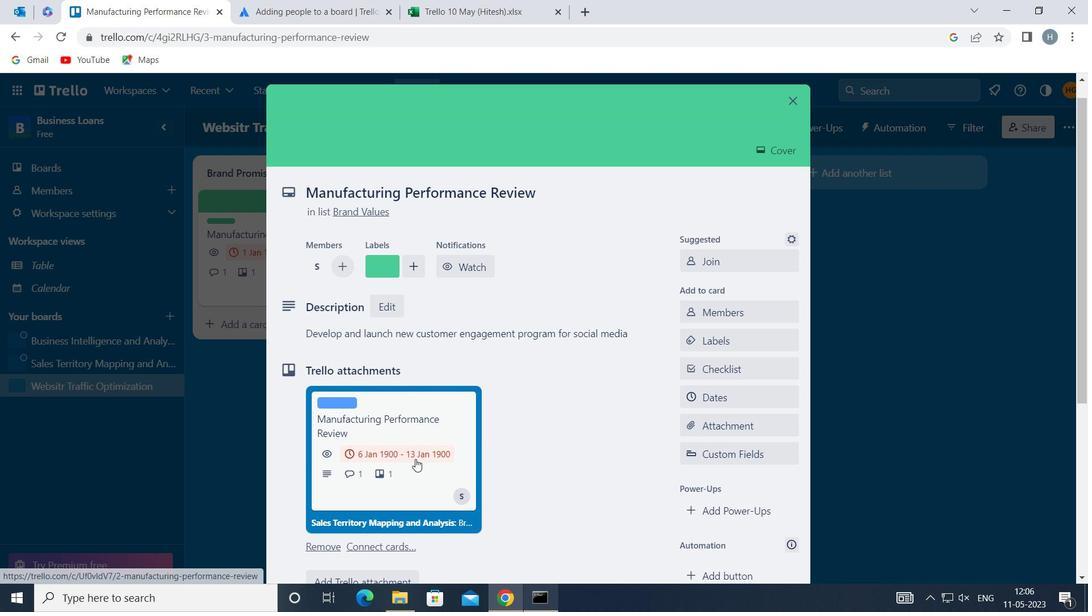 
Action: Mouse scrolled (416, 457) with delta (0, 0)
Screenshot: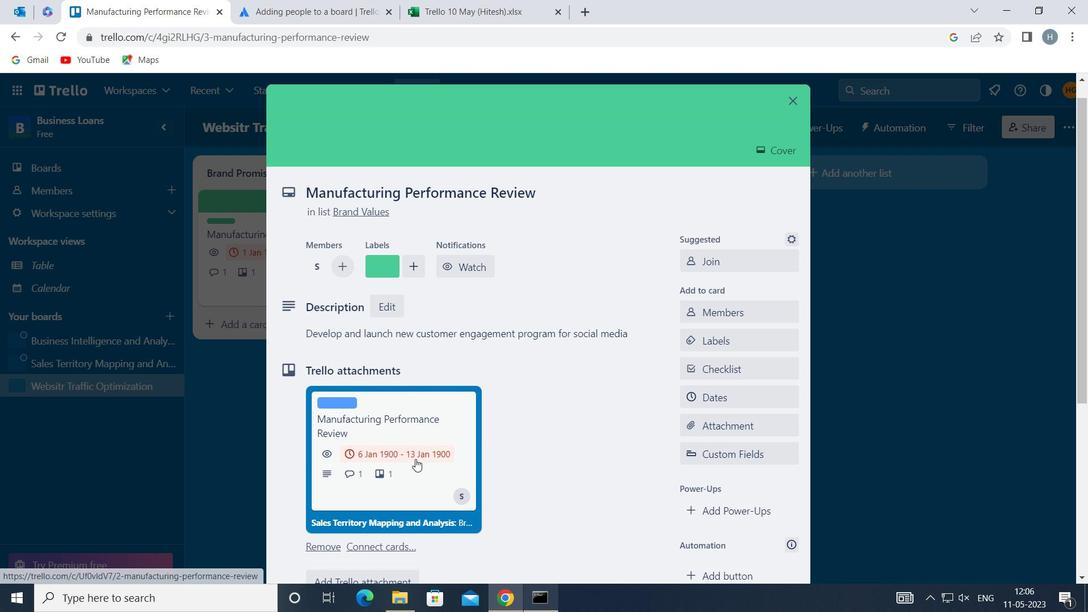 
Action: Mouse scrolled (416, 457) with delta (0, 0)
Screenshot: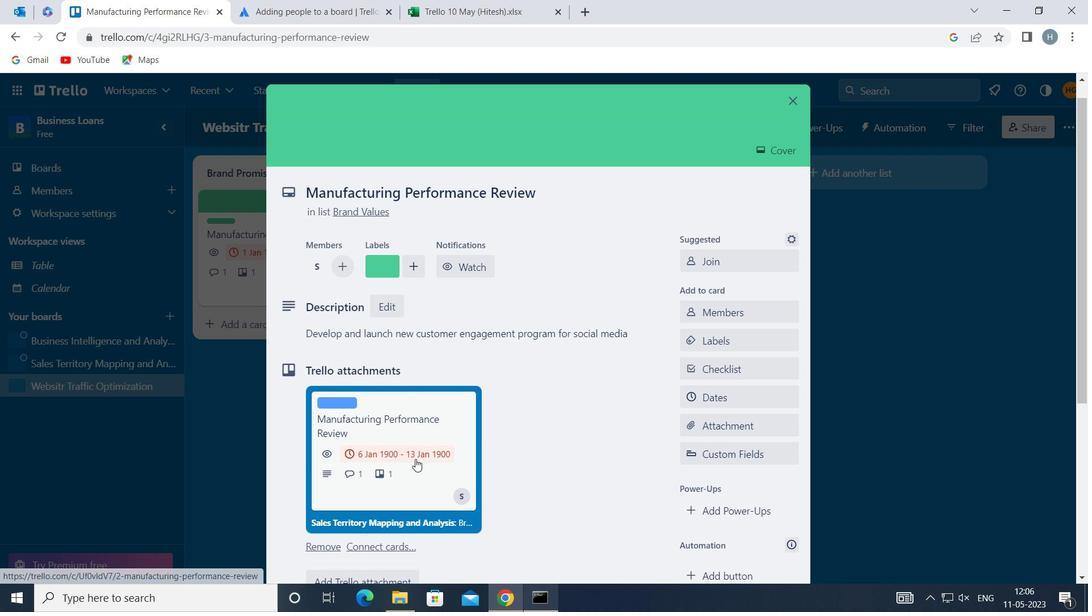 
Action: Mouse moved to (427, 453)
Screenshot: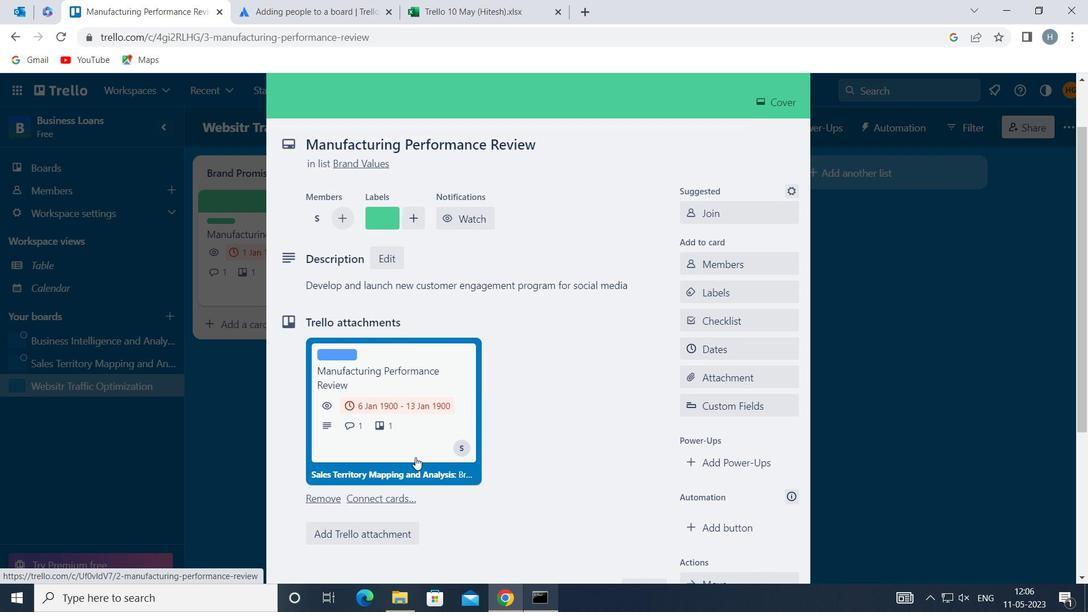 
Action: Mouse scrolled (427, 452) with delta (0, 0)
Screenshot: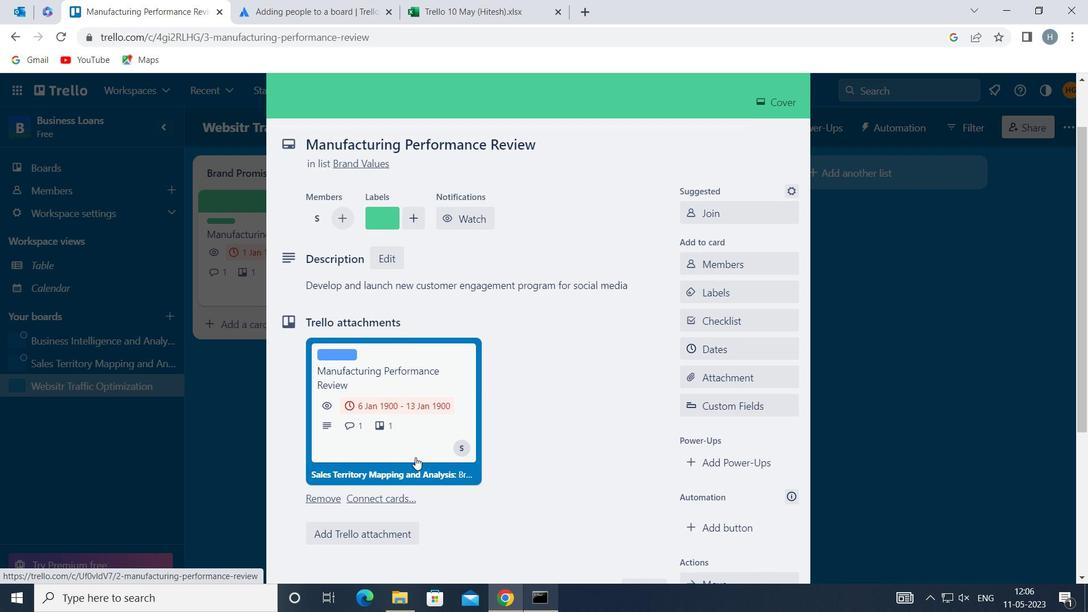 
Action: Mouse scrolled (427, 452) with delta (0, 0)
Screenshot: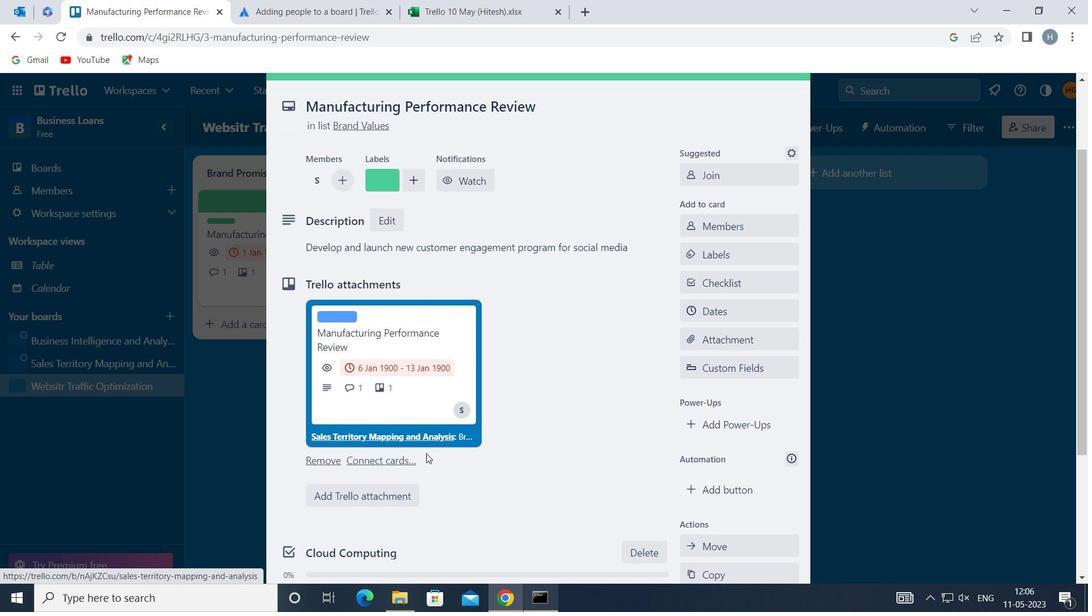 
Action: Mouse scrolled (427, 452) with delta (0, 0)
Screenshot: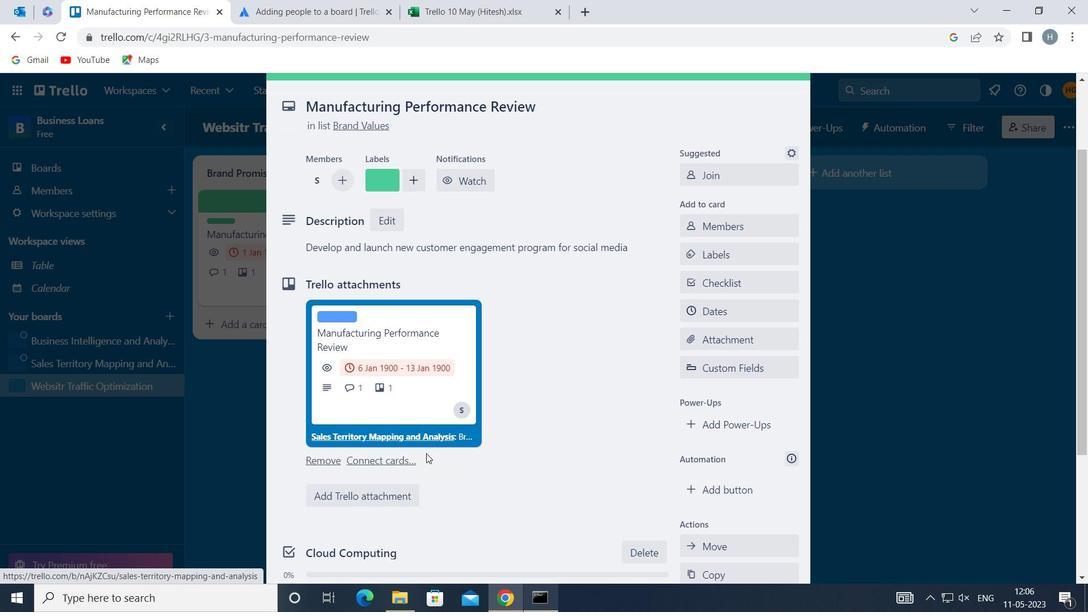 
Action: Mouse moved to (442, 464)
Screenshot: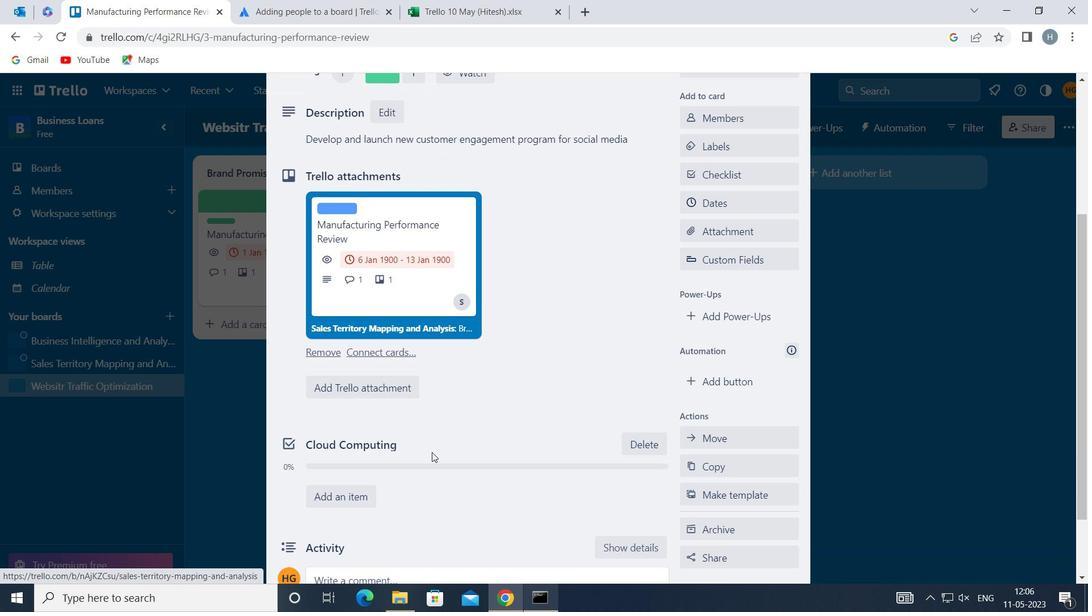 
Action: Mouse scrolled (442, 463) with delta (0, 0)
Screenshot: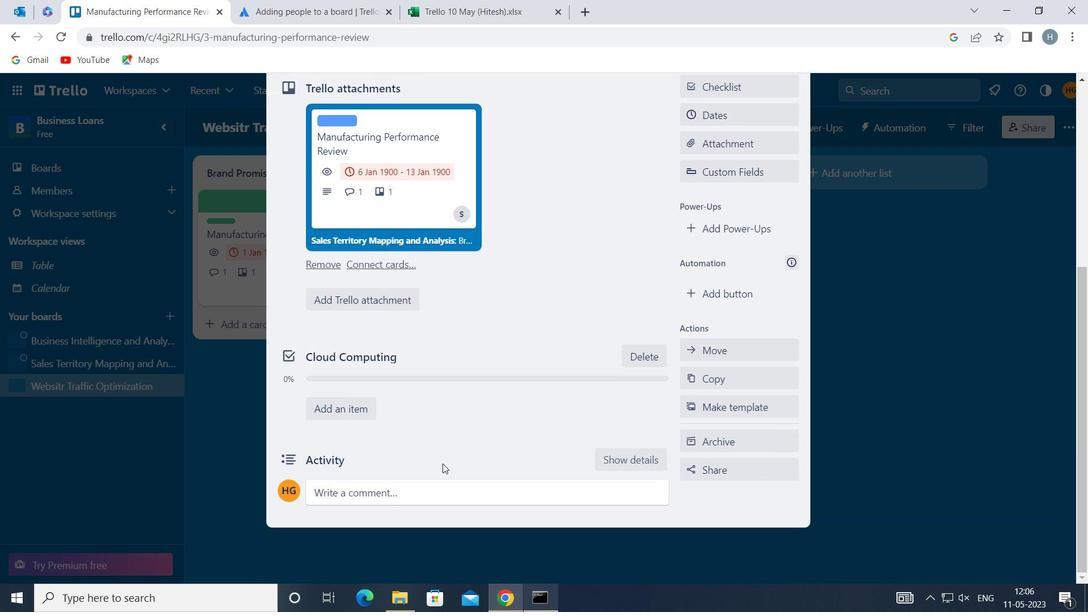 
Action: Mouse moved to (454, 485)
Screenshot: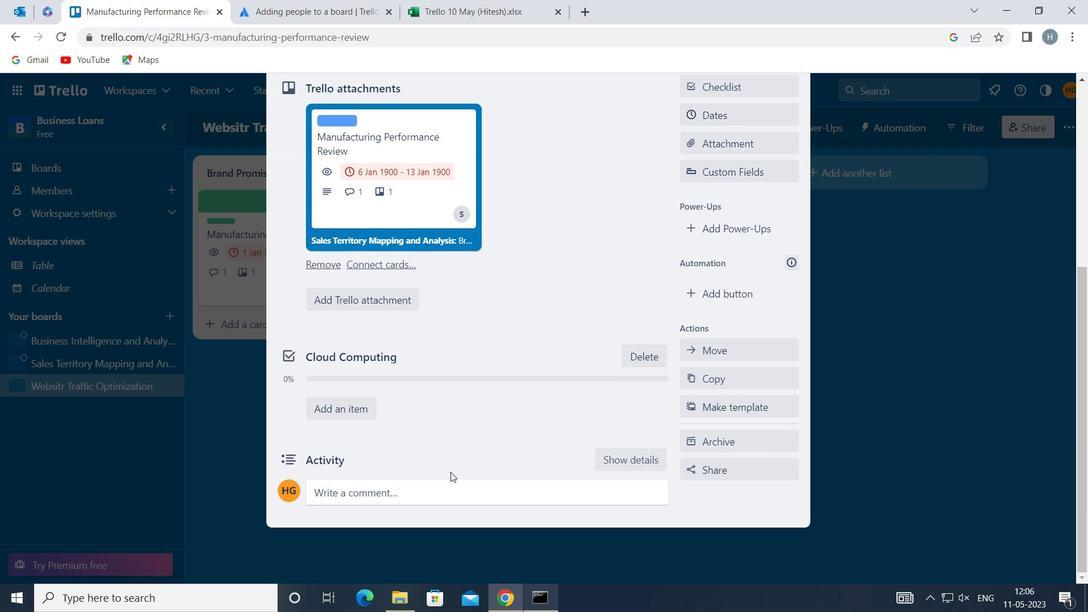 
Action: Mouse pressed left at (454, 485)
Screenshot: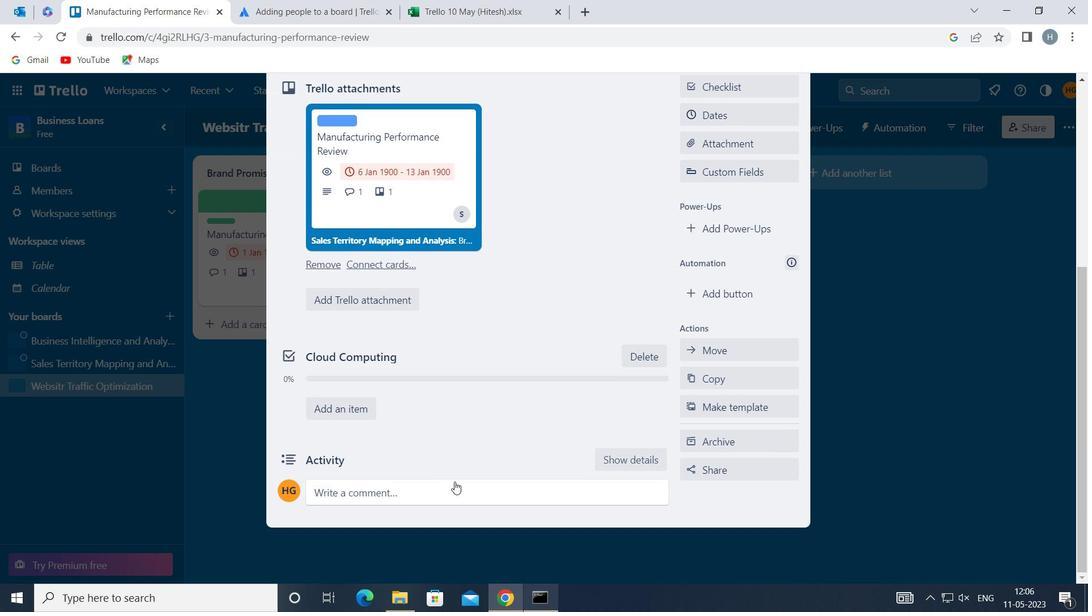 
Action: Mouse moved to (422, 530)
Screenshot: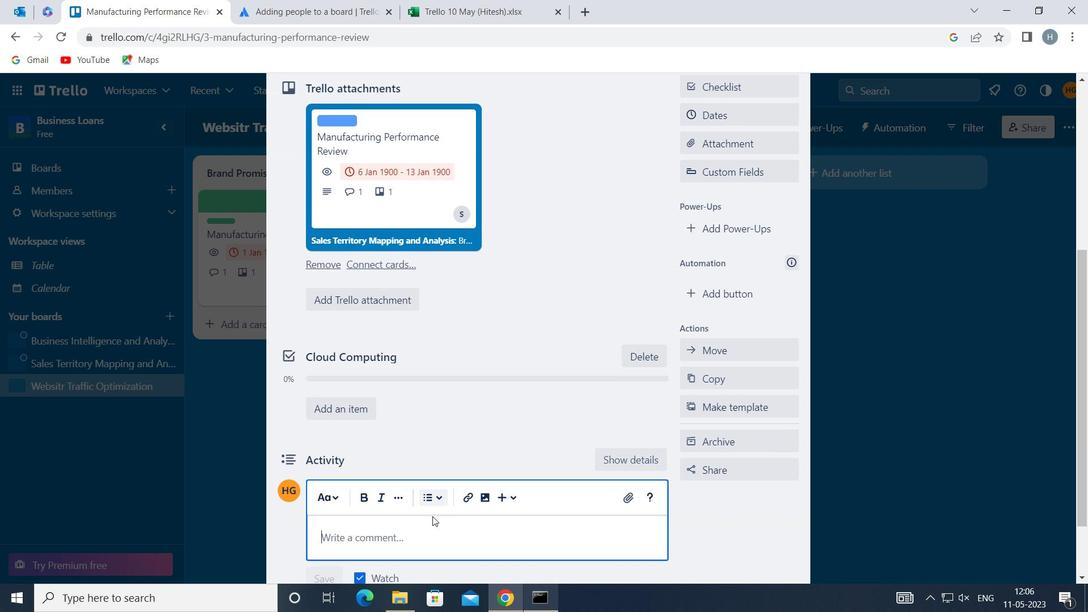 
Action: Mouse pressed left at (422, 530)
Screenshot: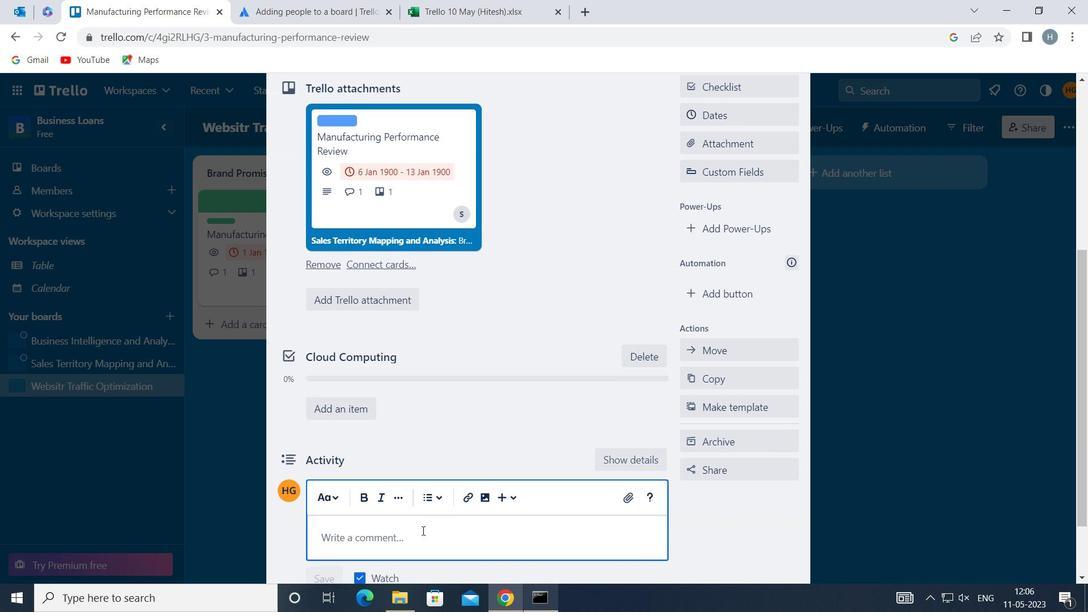 
Action: Key pressed <Key.shift>THIS<Key.space>TASK<Key.space>PRESENTS<Key.space>AN<Key.space>OPPORTUNITY<Key.space>TO<Key.space>DEMONSTA<Key.backspace>RATE<Key.space>OUR<Key.space>LEADERSHIP<Key.space>AND<Key.space>DECISION<Key.space><Key.backspace>-MAKING<Key.space>SKILLS<Key.space><Key.backspace>,MAKING<Key.space>INFORMED<Key.space>CHOICES<Key.space>AND<Key.space>TAKING<Key.space>ACTIOM<Key.backspace>N
Screenshot: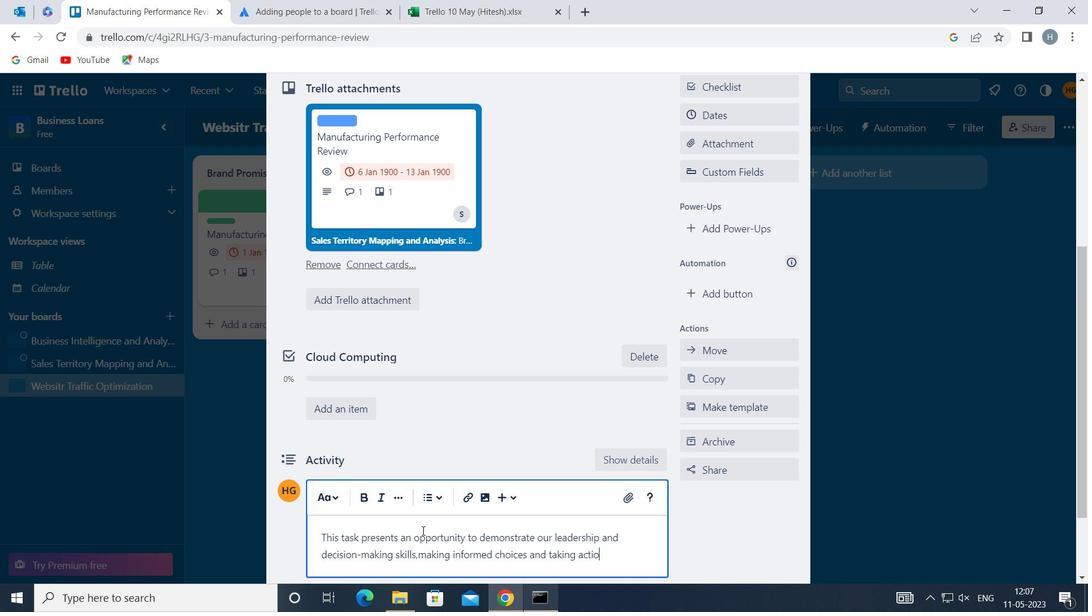 
Action: Mouse moved to (448, 513)
Screenshot: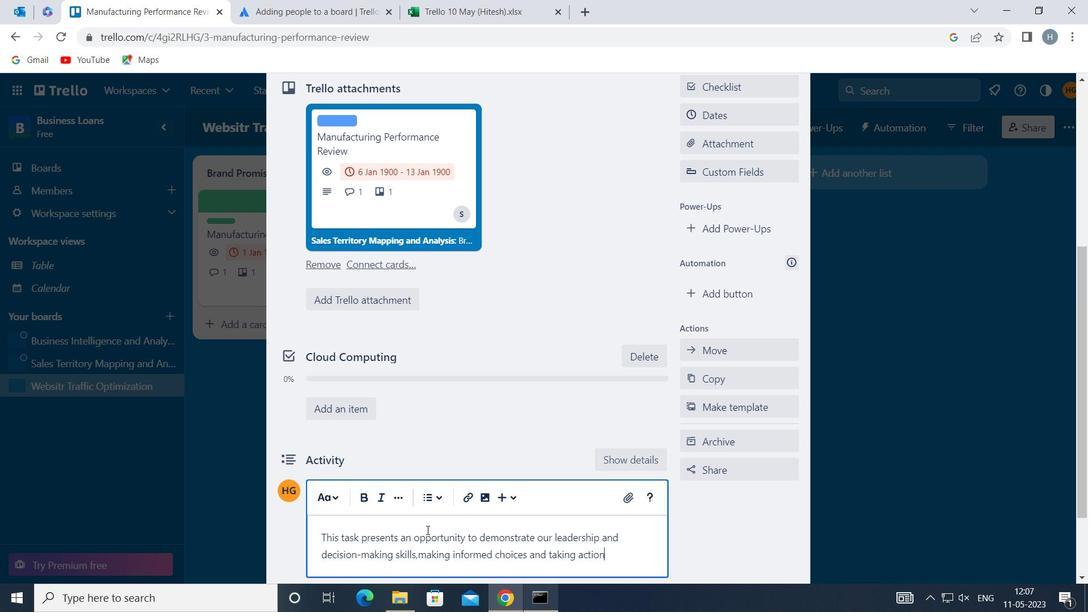 
Action: Mouse scrolled (448, 513) with delta (0, 0)
Screenshot: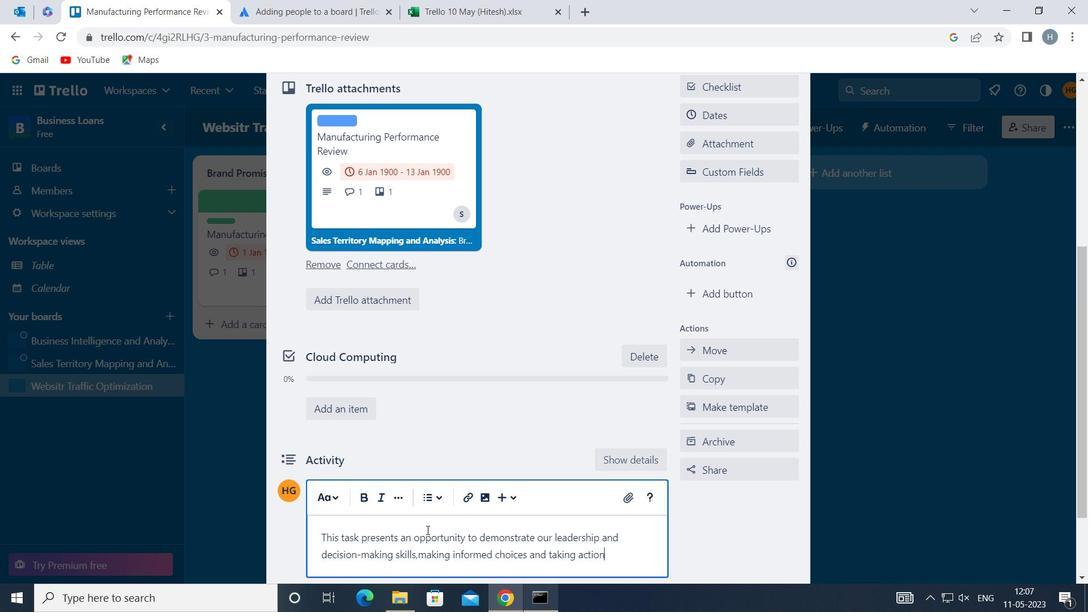 
Action: Mouse scrolled (448, 513) with delta (0, 0)
Screenshot: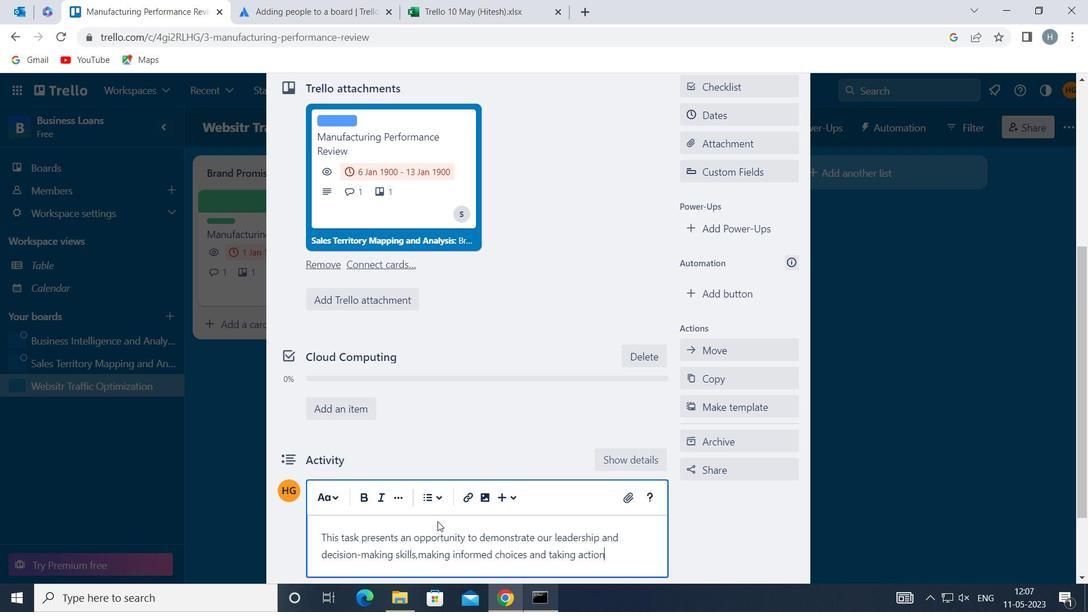 
Action: Mouse scrolled (448, 513) with delta (0, 0)
Screenshot: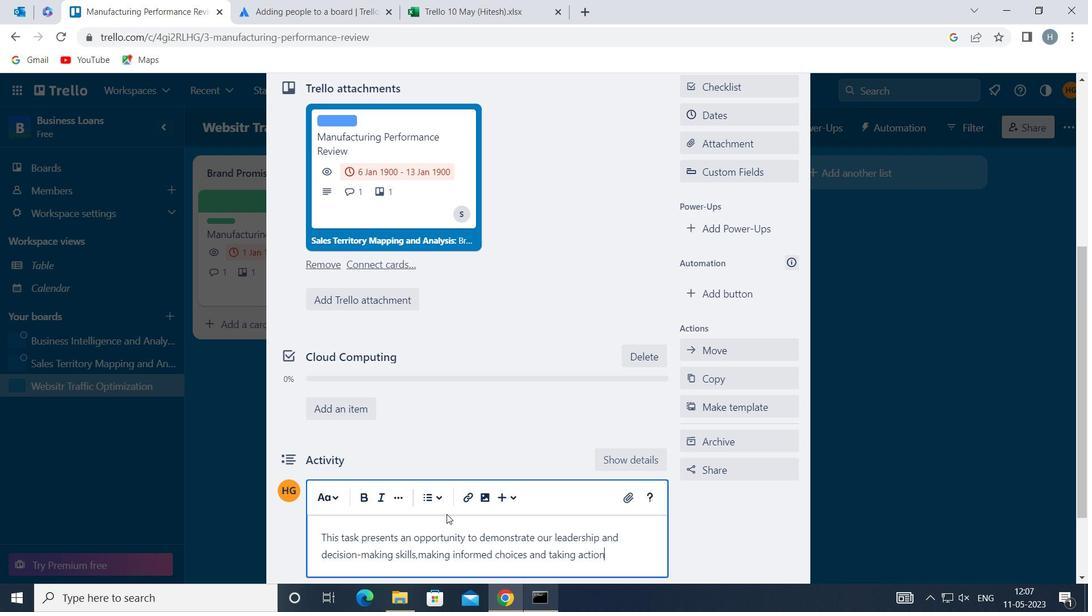 
Action: Mouse moved to (314, 494)
Screenshot: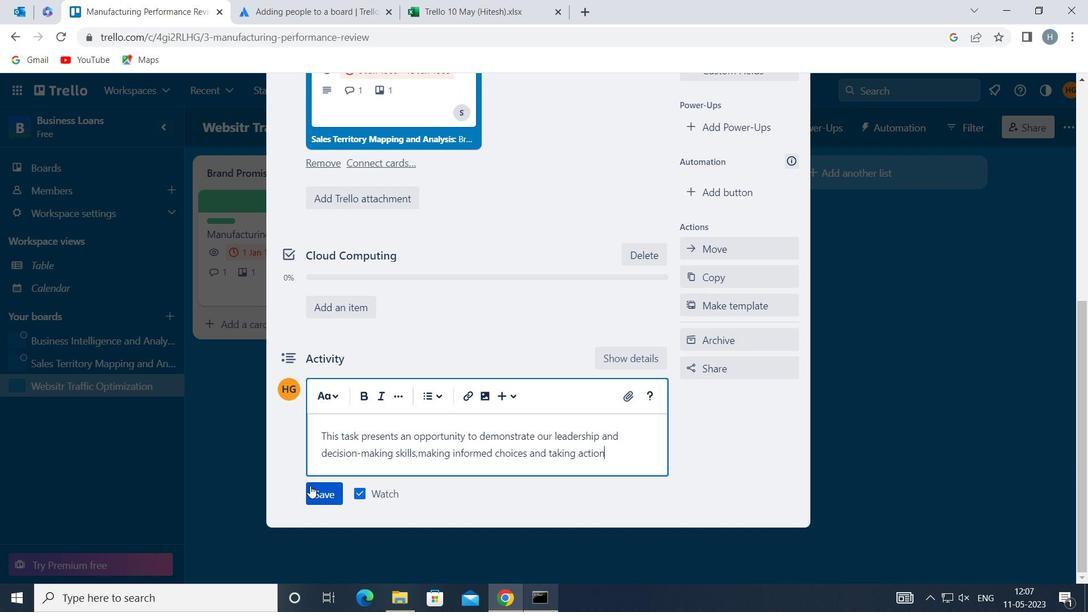 
Action: Mouse pressed left at (314, 494)
Screenshot: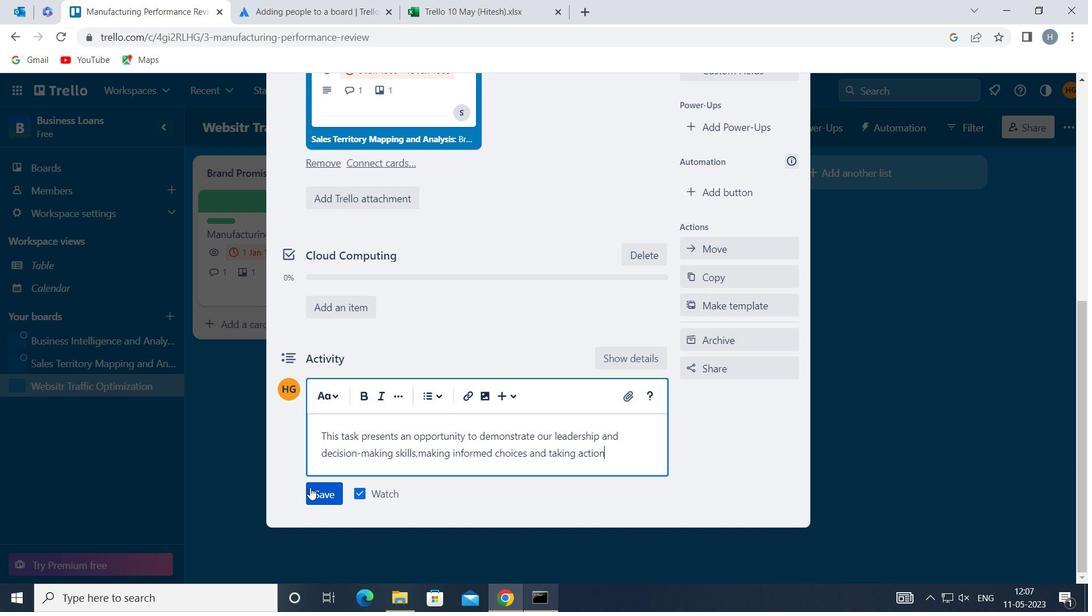 
Action: Mouse moved to (577, 406)
Screenshot: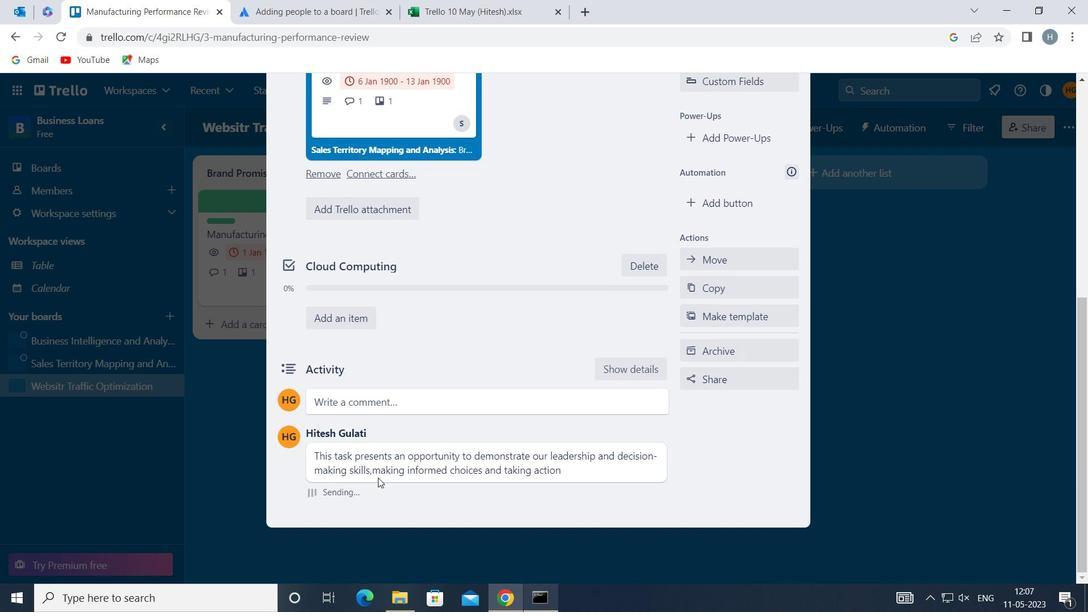 
Action: Mouse scrolled (577, 406) with delta (0, 0)
Screenshot: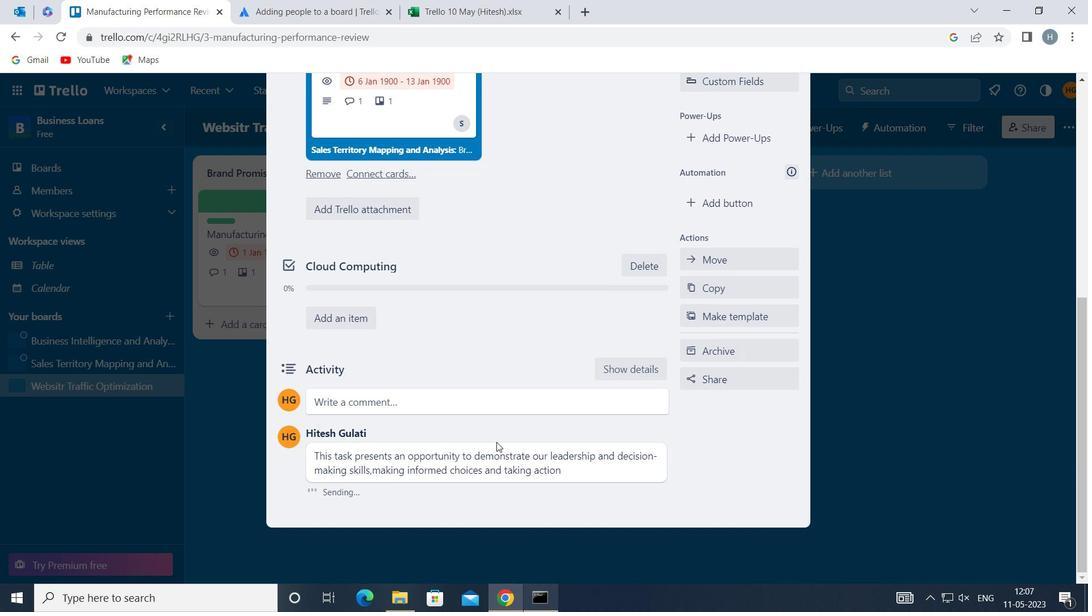 
Action: Mouse scrolled (577, 406) with delta (0, 0)
Screenshot: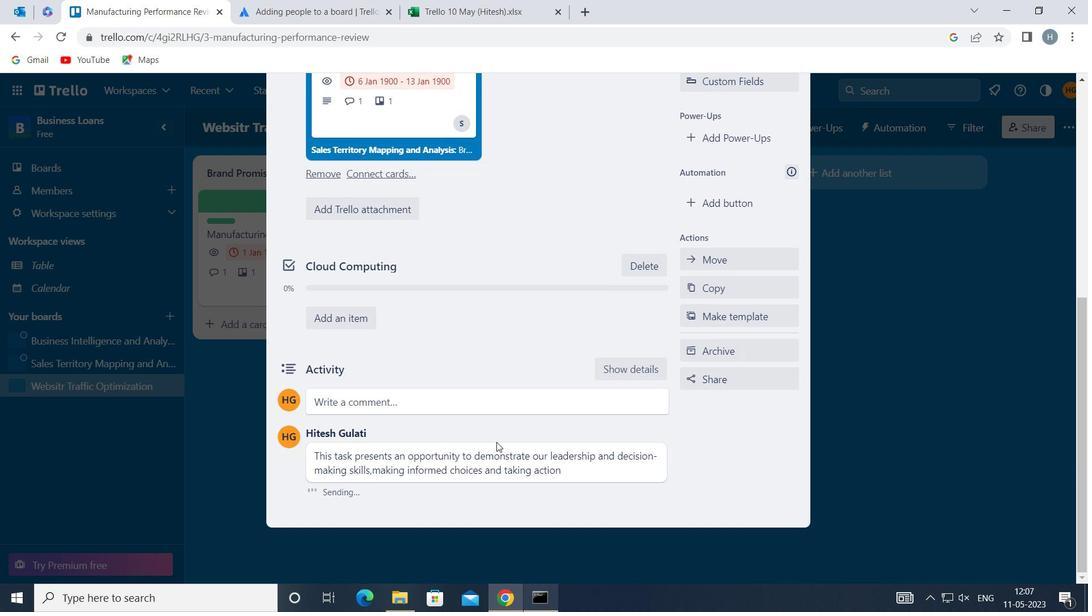 
Action: Mouse moved to (744, 165)
Screenshot: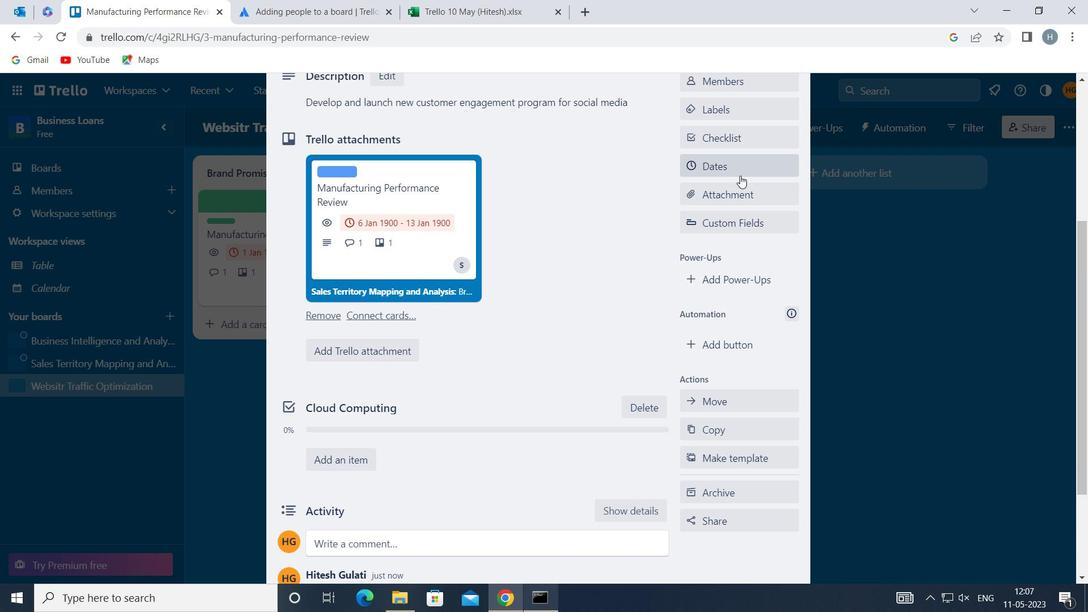 
Action: Mouse pressed left at (744, 165)
Screenshot: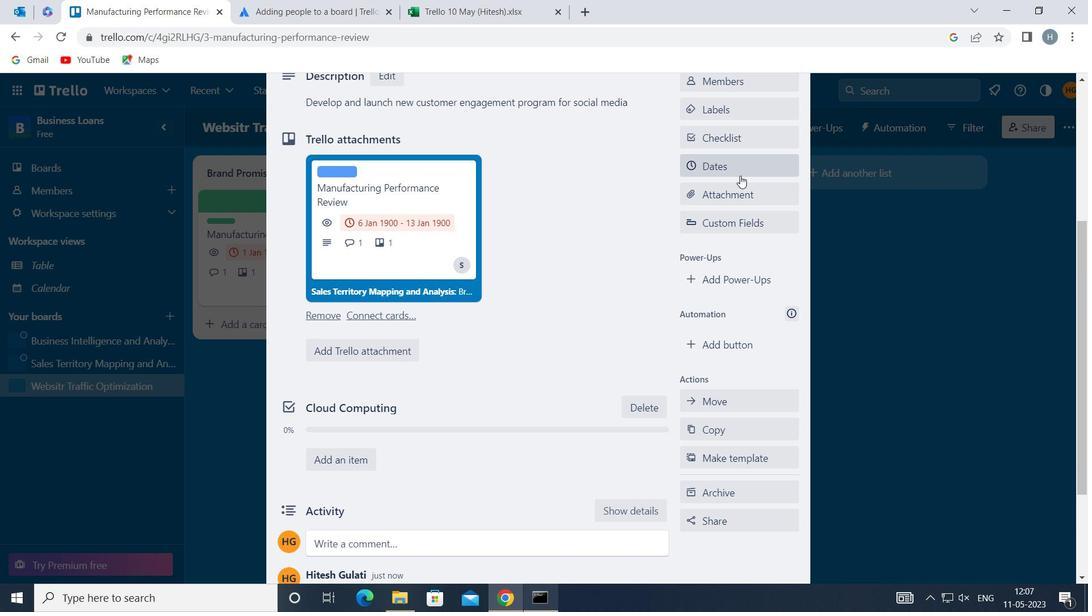 
Action: Mouse moved to (693, 382)
Screenshot: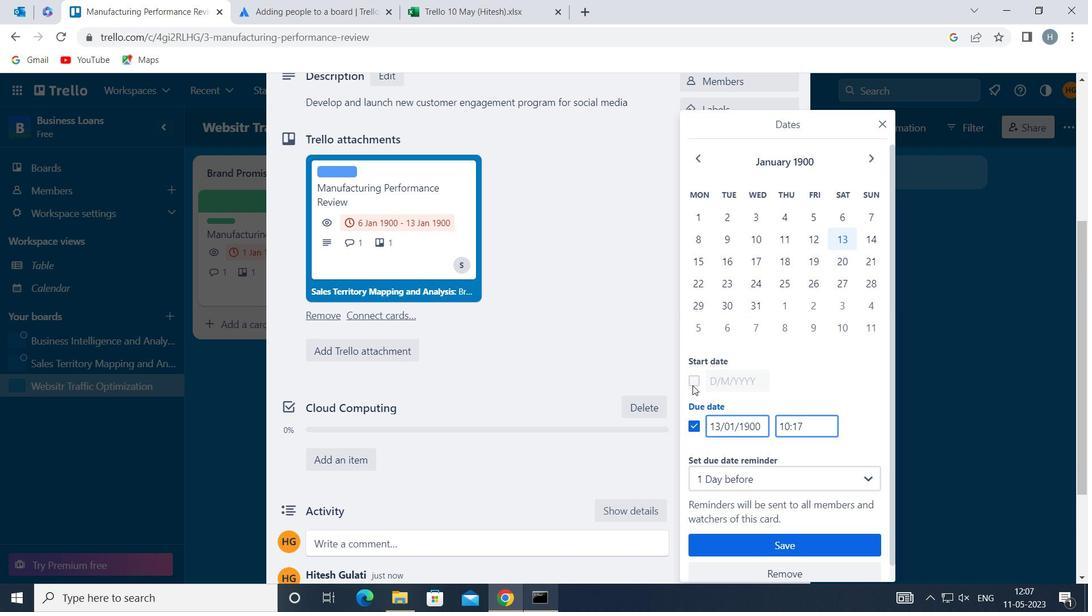 
Action: Mouse pressed left at (693, 382)
Screenshot: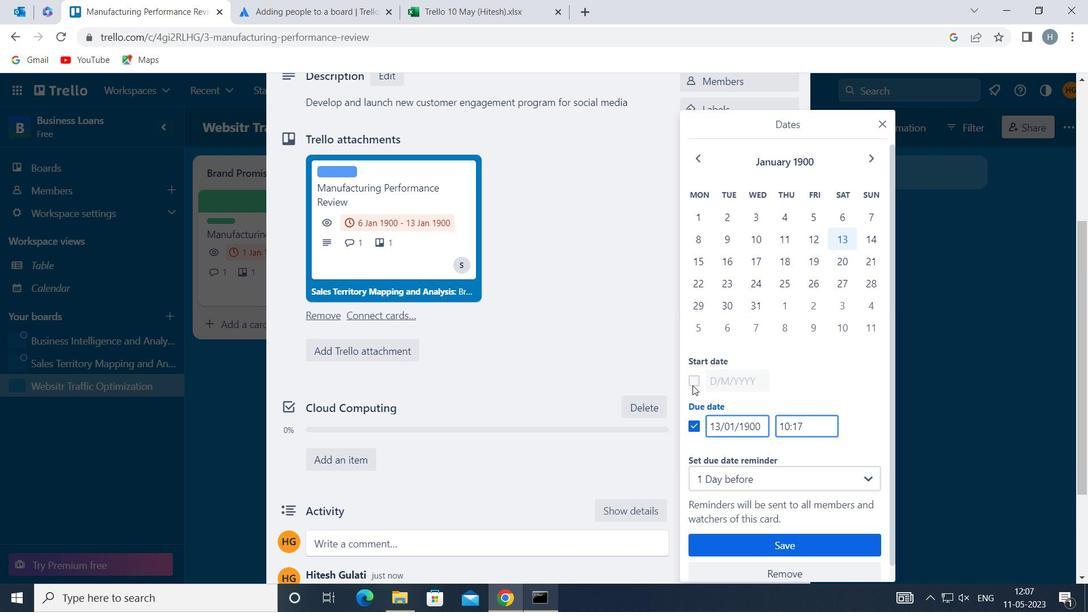 
Action: Mouse moved to (715, 379)
Screenshot: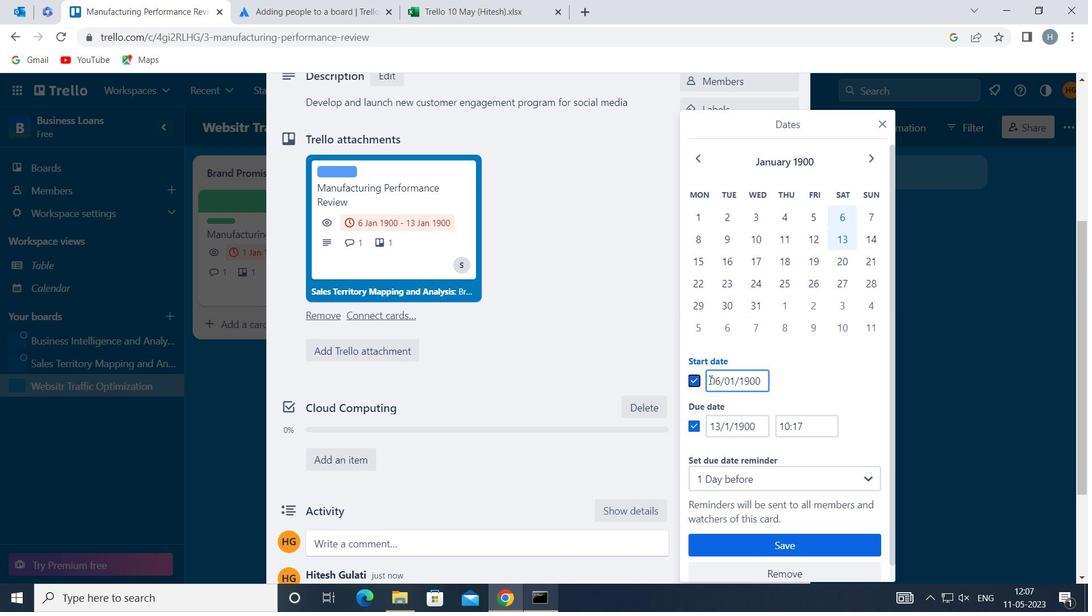 
Action: Mouse pressed left at (715, 379)
Screenshot: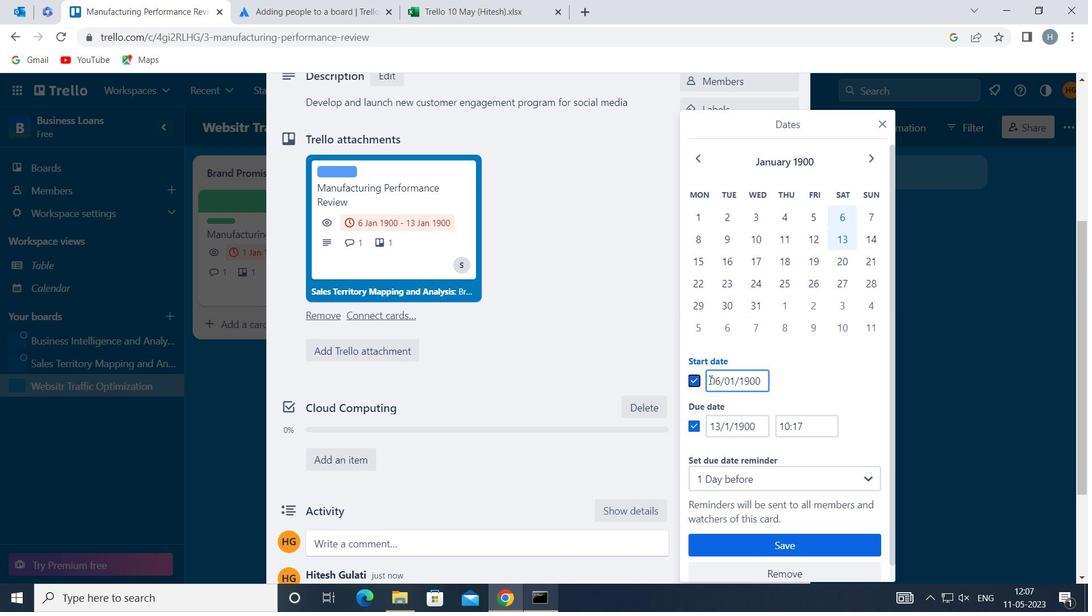 
Action: Mouse moved to (718, 377)
Screenshot: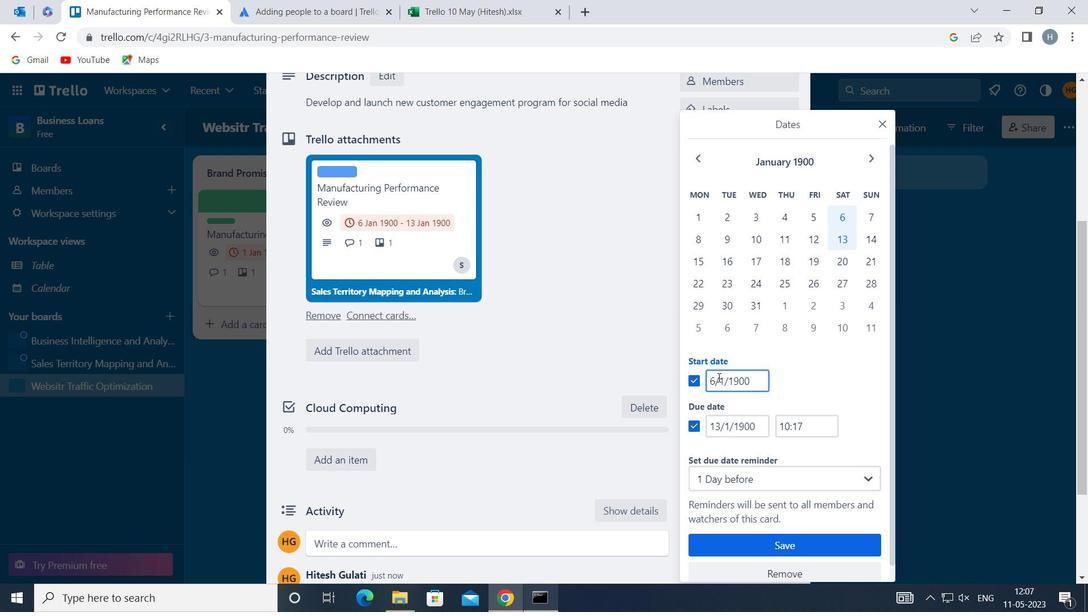 
Action: Key pressed <Key.backspace>7
Screenshot: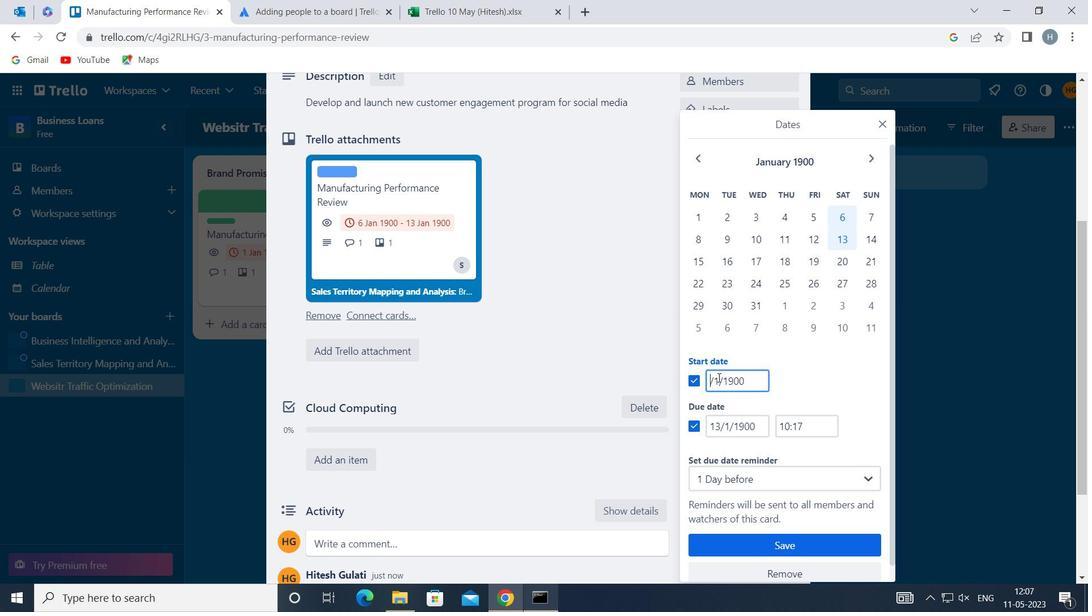 
Action: Mouse moved to (710, 429)
Screenshot: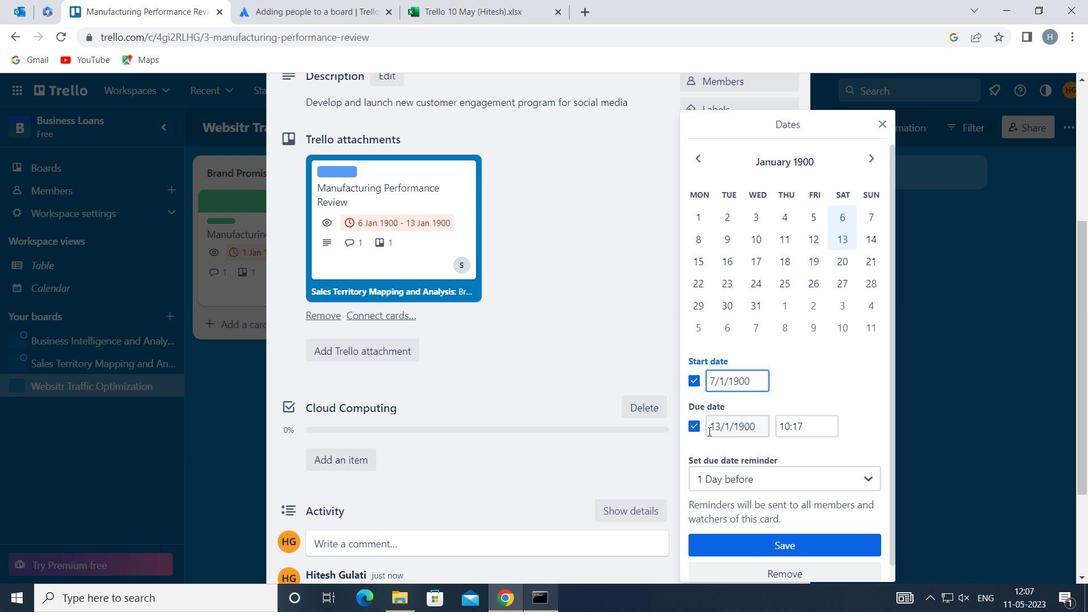 
Action: Mouse pressed left at (710, 429)
Screenshot: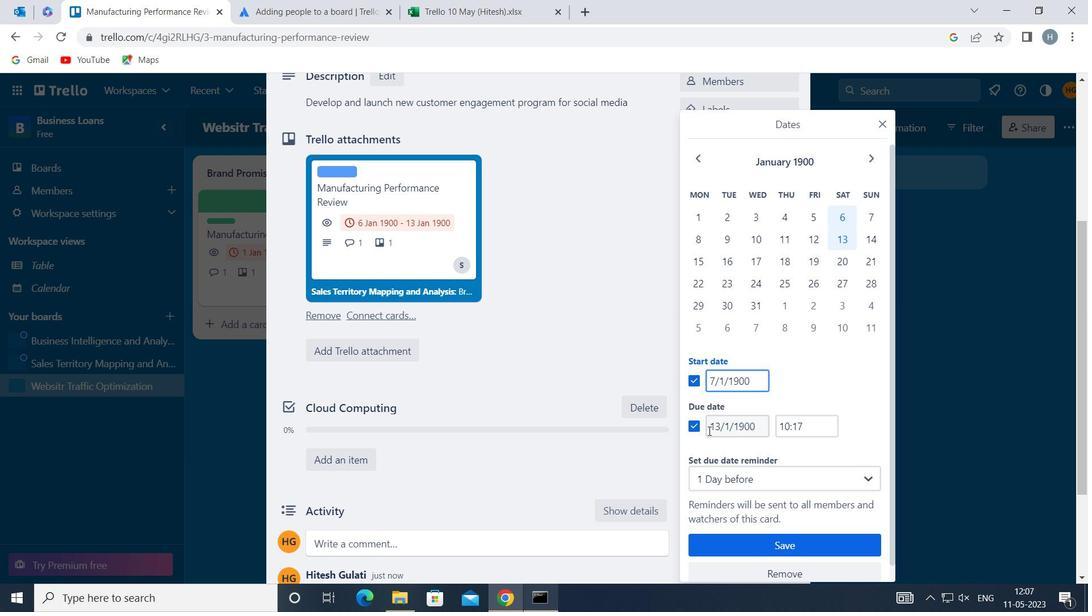 
Action: Mouse moved to (719, 425)
Screenshot: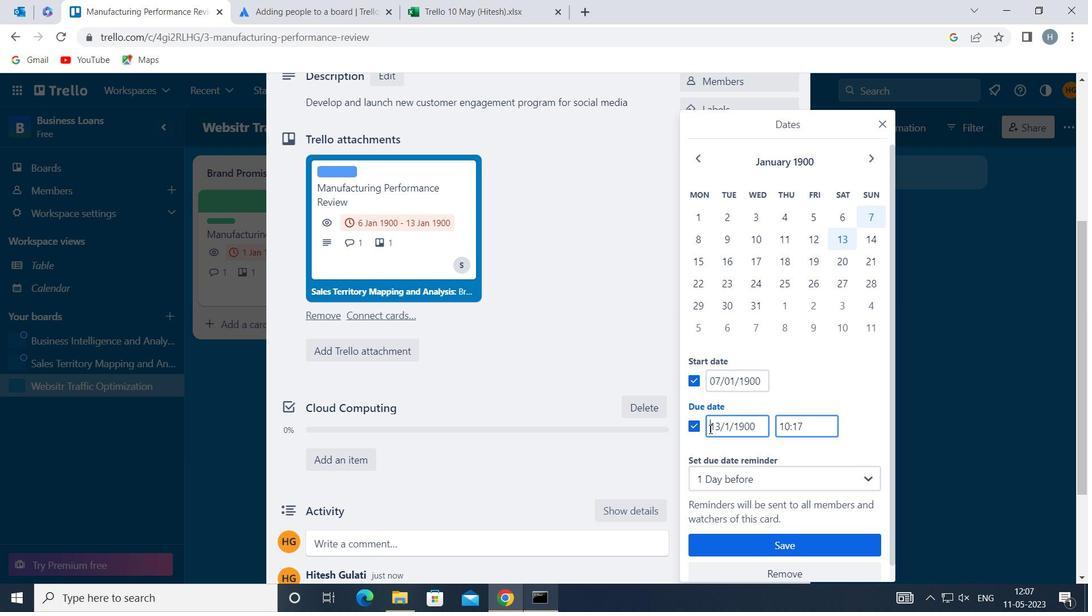 
Action: Mouse pressed left at (719, 425)
Screenshot: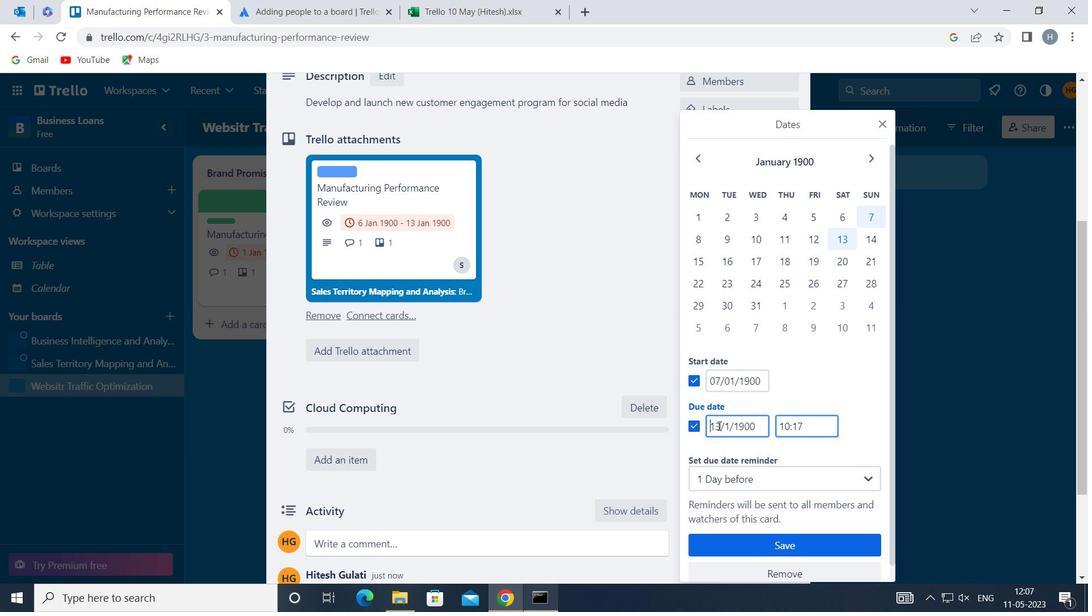 
Action: Mouse moved to (721, 420)
Screenshot: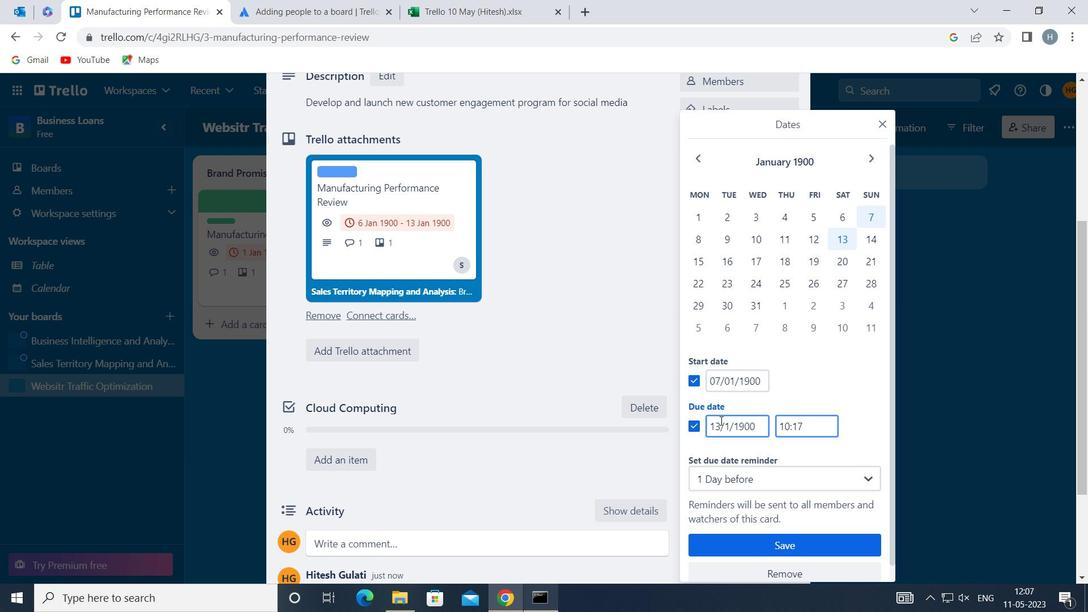 
Action: Key pressed <Key.backspace>4
Screenshot: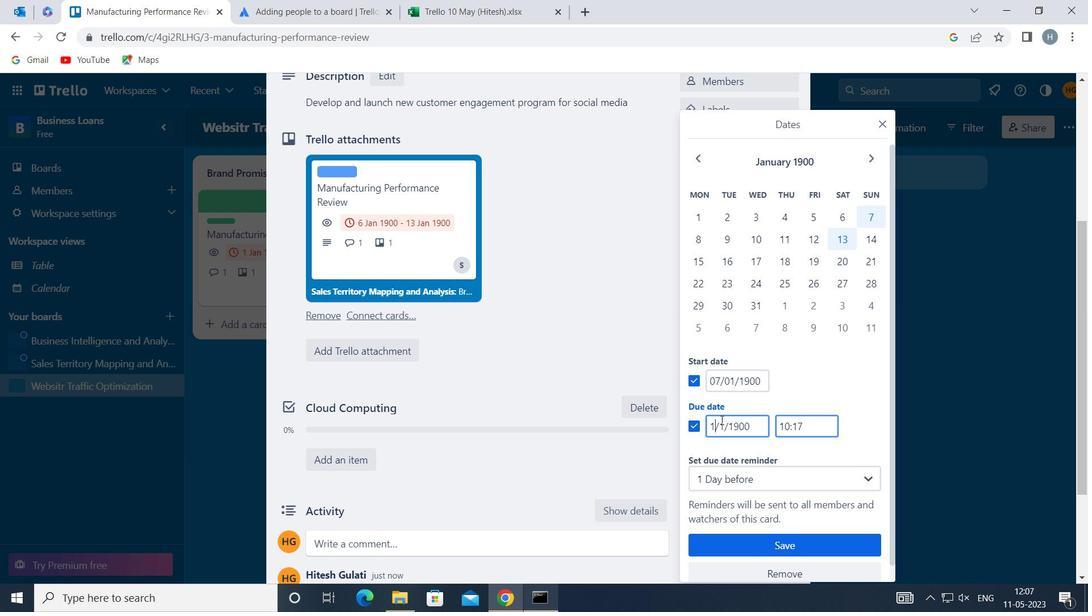 
Action: Mouse moved to (759, 541)
Screenshot: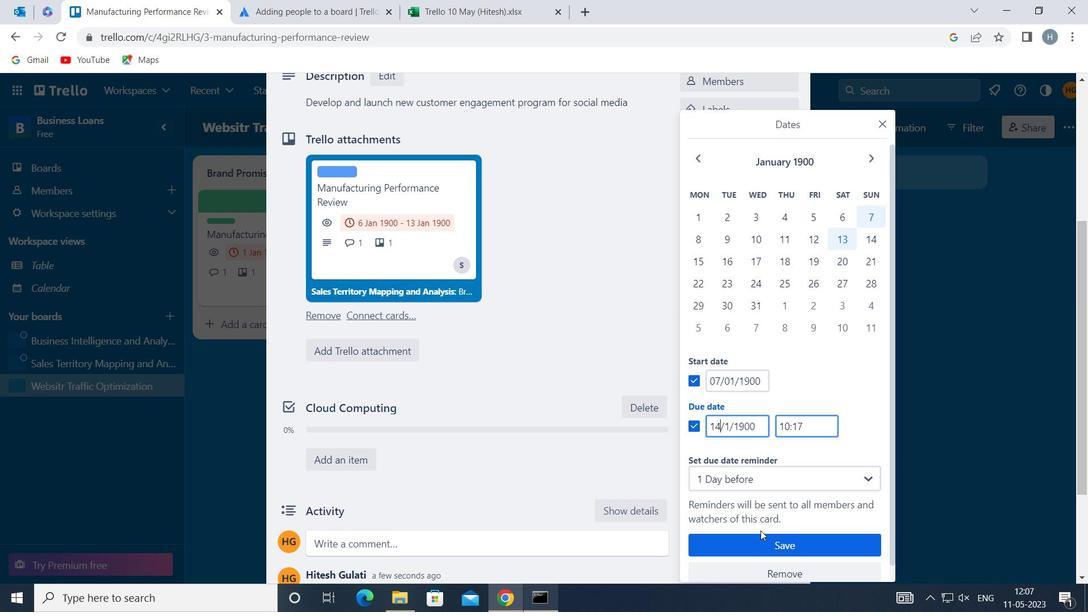 
Action: Mouse pressed left at (759, 541)
Screenshot: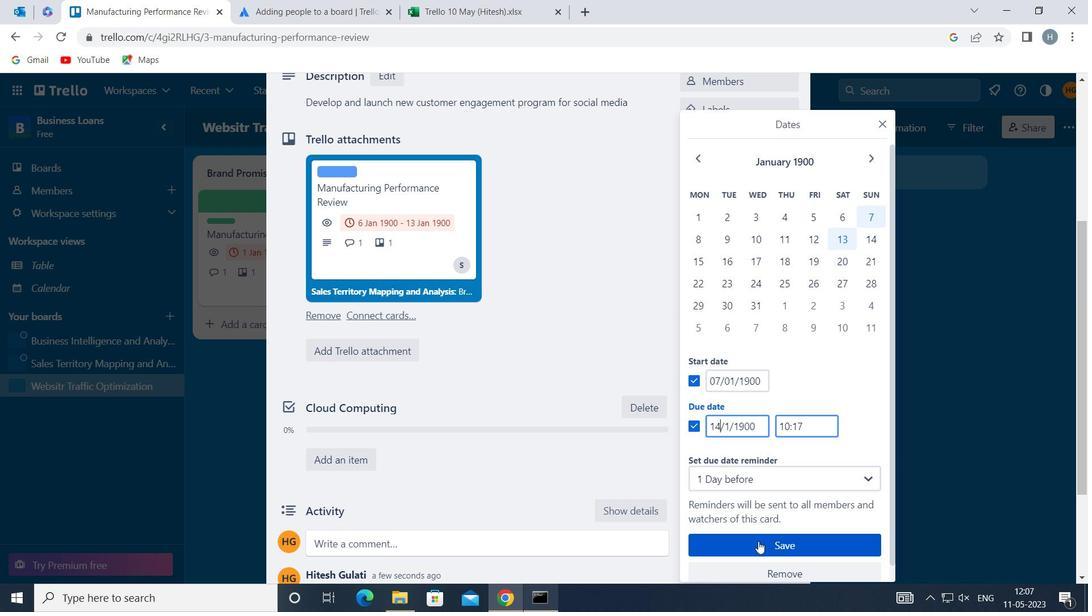 
Action: Mouse moved to (603, 334)
Screenshot: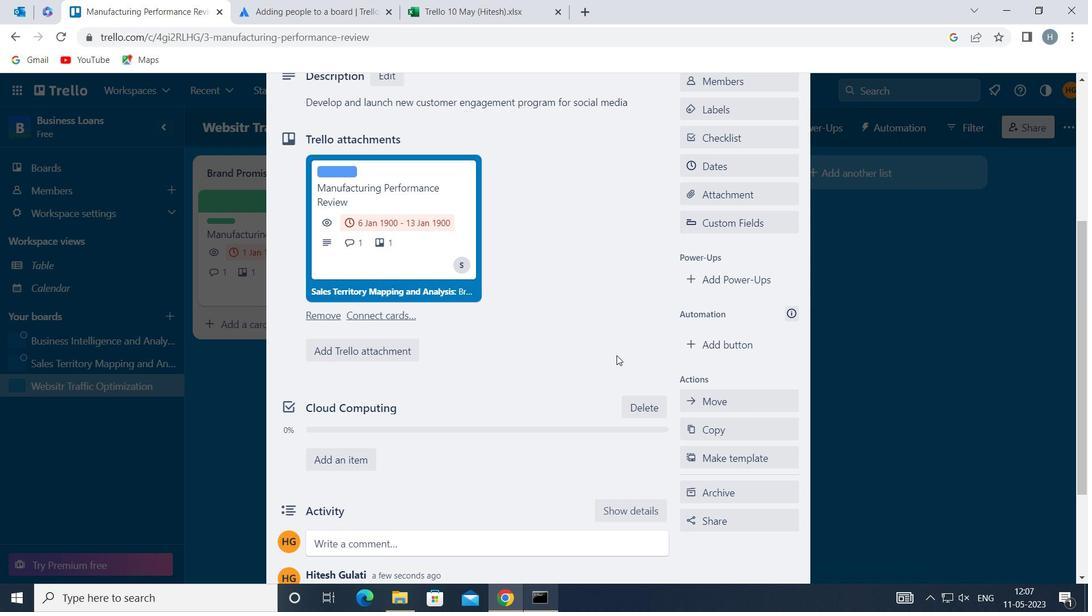 
